 Task: Open Card Budget Travel Review in Board Content Audit and Strategy Review to Workspace Call Center Services and add a team member Softage.2@softage.net, a label Yellow, a checklist Tarot Reading, an attachment from your onedrive, a color Yellow and finally, add a card description 'Plan and execute company team-building activity outdoors' and a comment 'Let us approach this task with a sense of transparency and open communication, ensuring that all stakeholders are informed and involved.'. Add a start date 'Jan 02, 1900' with a due date 'Jan 09, 1900'
Action: Mouse moved to (85, 284)
Screenshot: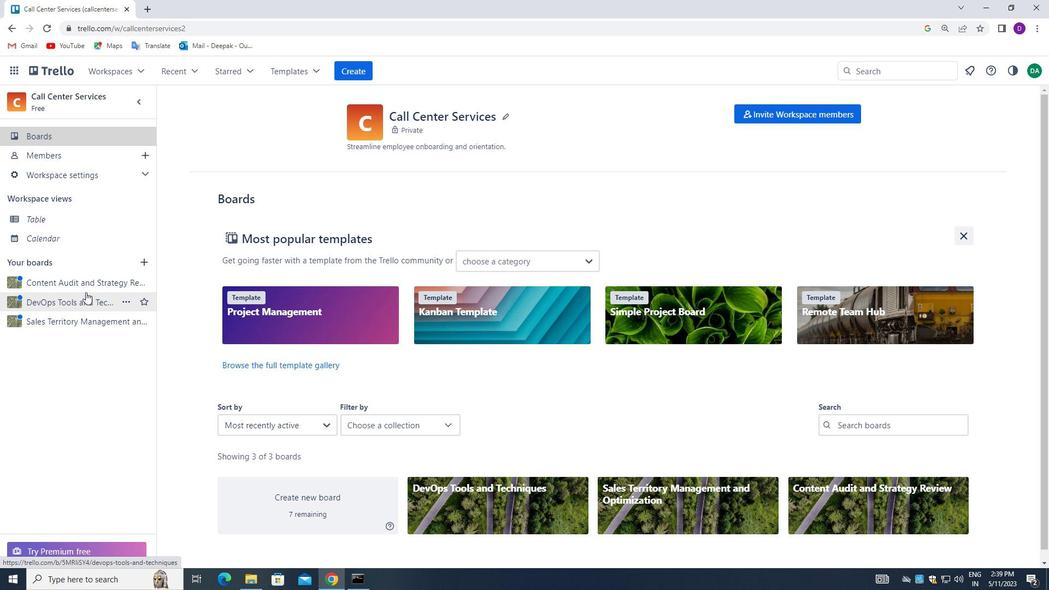 
Action: Mouse pressed left at (85, 284)
Screenshot: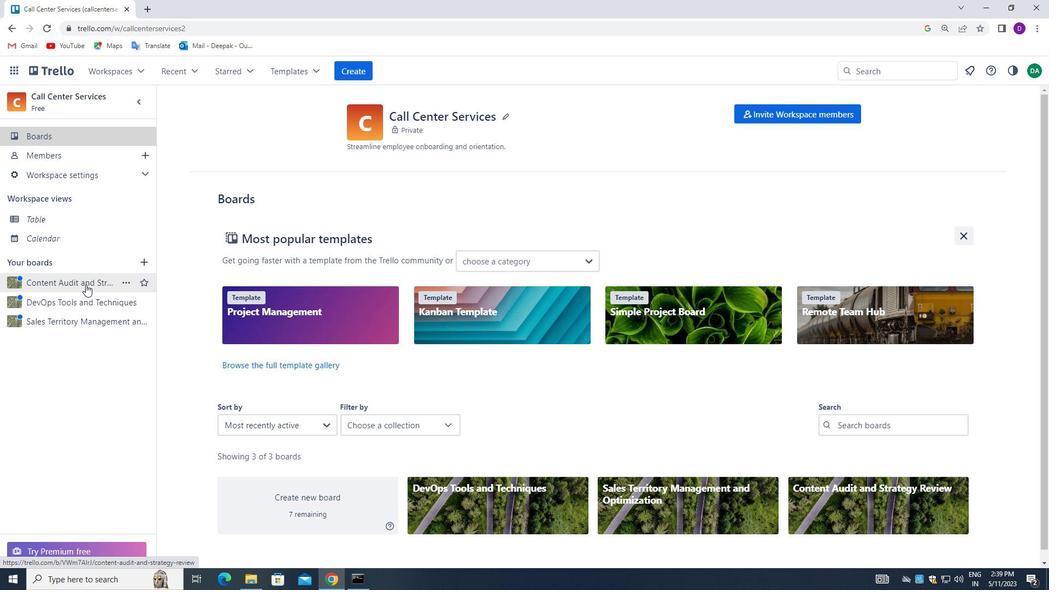 
Action: Mouse moved to (224, 166)
Screenshot: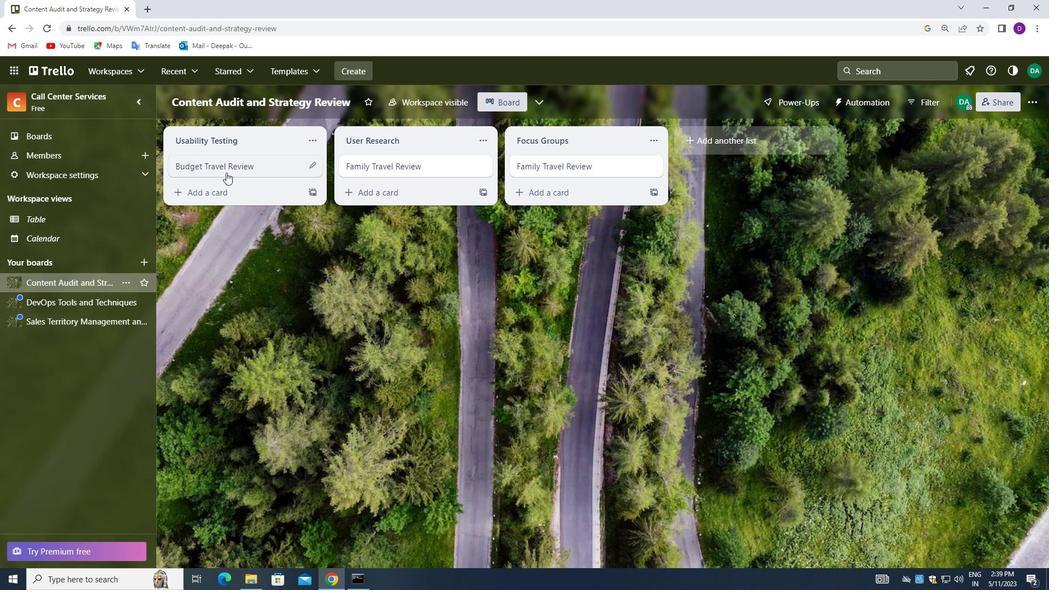 
Action: Mouse pressed left at (224, 166)
Screenshot: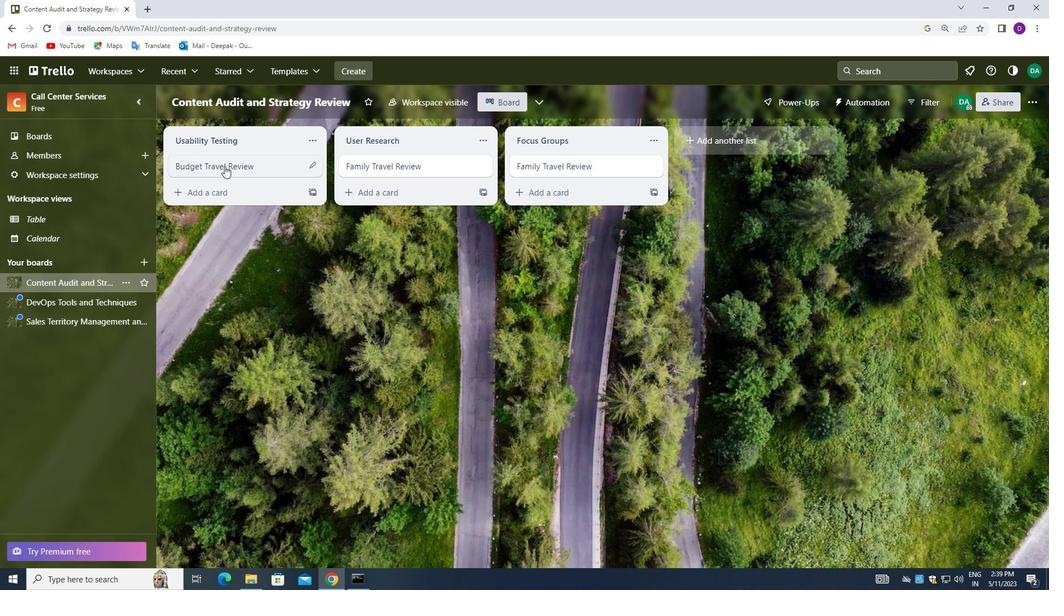
Action: Mouse moved to (660, 167)
Screenshot: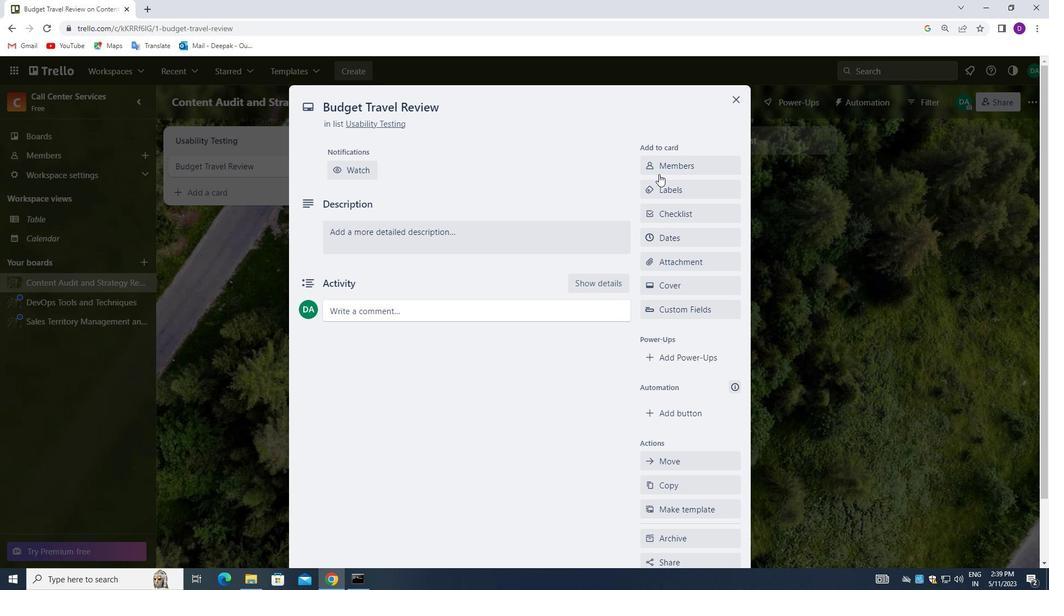 
Action: Mouse pressed left at (660, 167)
Screenshot: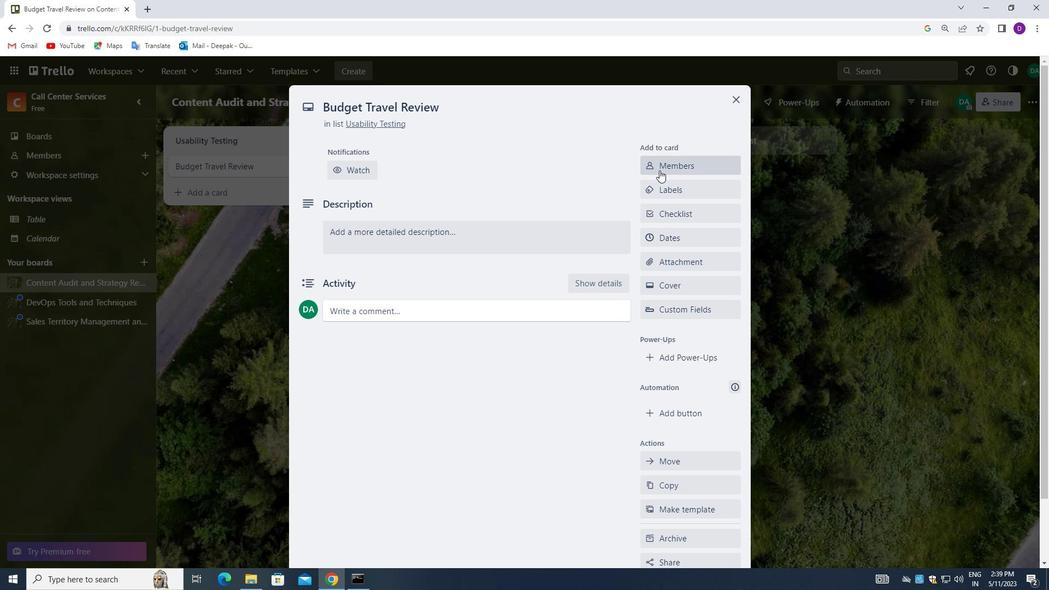 
Action: Mouse moved to (688, 221)
Screenshot: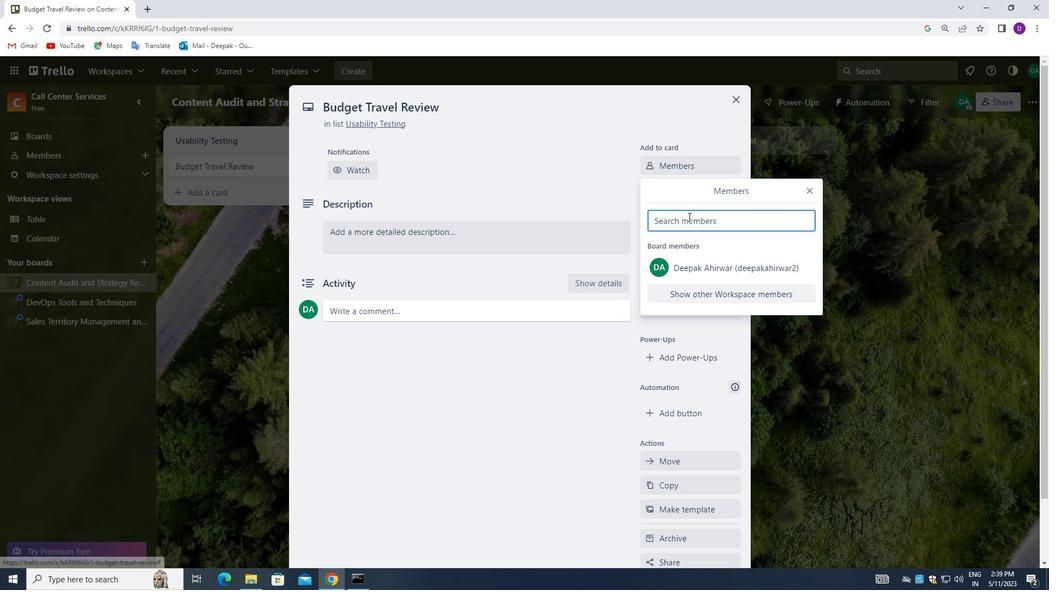 
Action: Mouse pressed left at (688, 221)
Screenshot: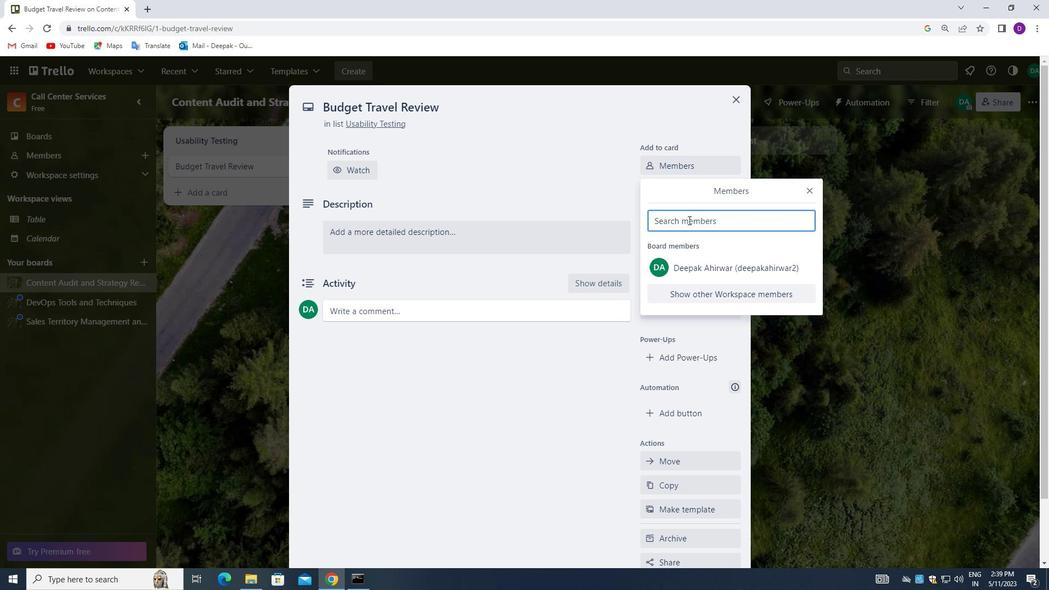 
Action: Key pressed softage.2<Key.shift>@SOFTAGE.NET
Screenshot: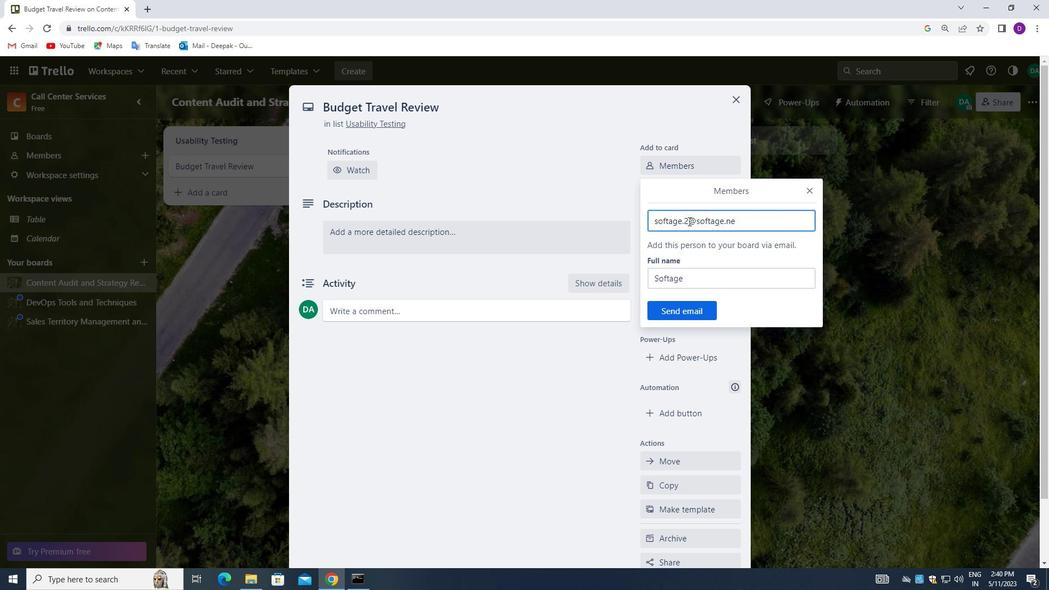 
Action: Mouse moved to (682, 312)
Screenshot: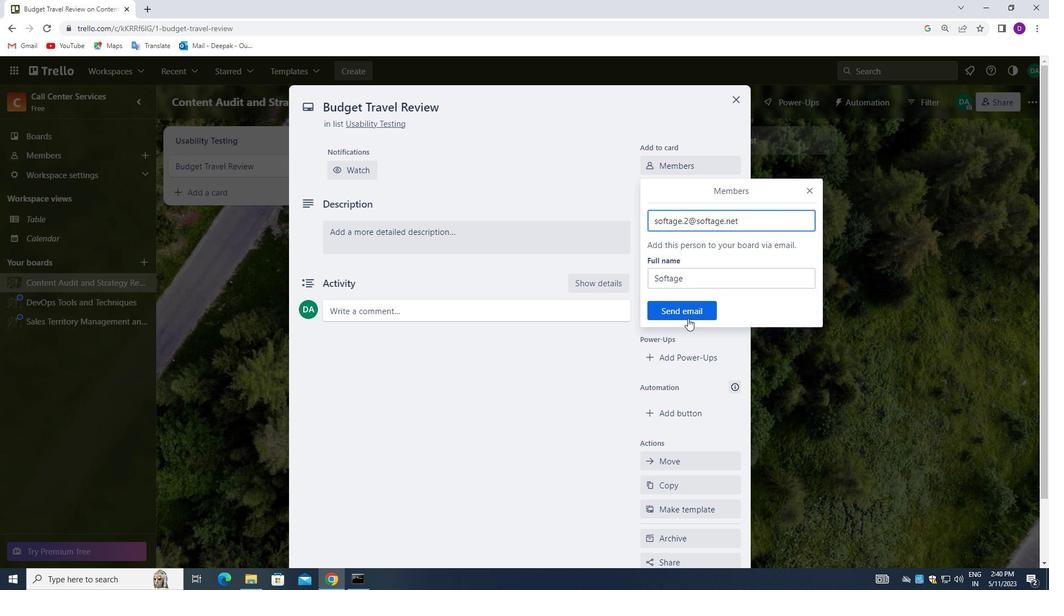 
Action: Mouse pressed left at (682, 312)
Screenshot: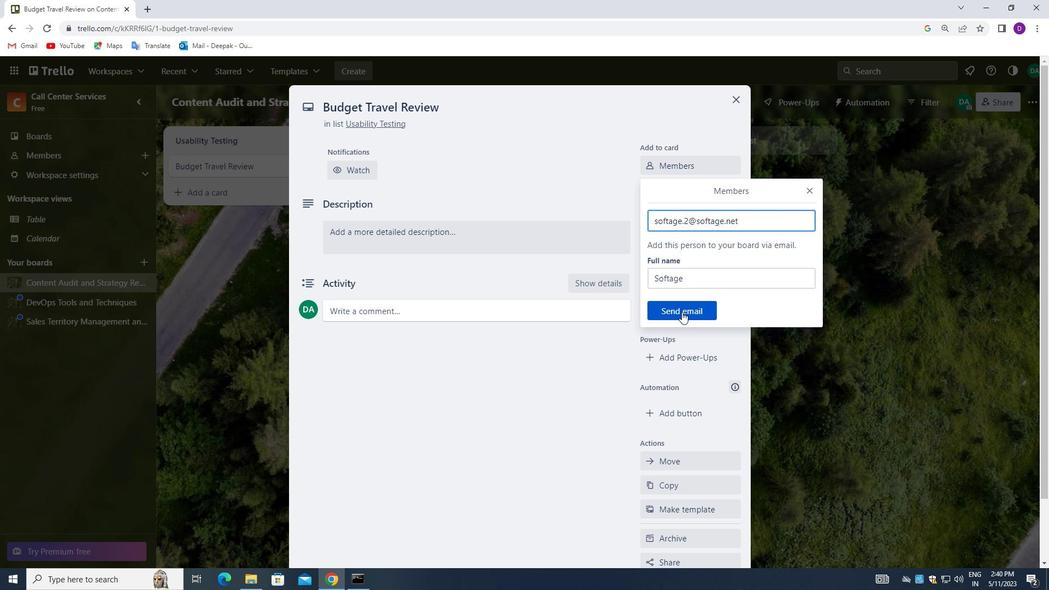 
Action: Mouse moved to (689, 231)
Screenshot: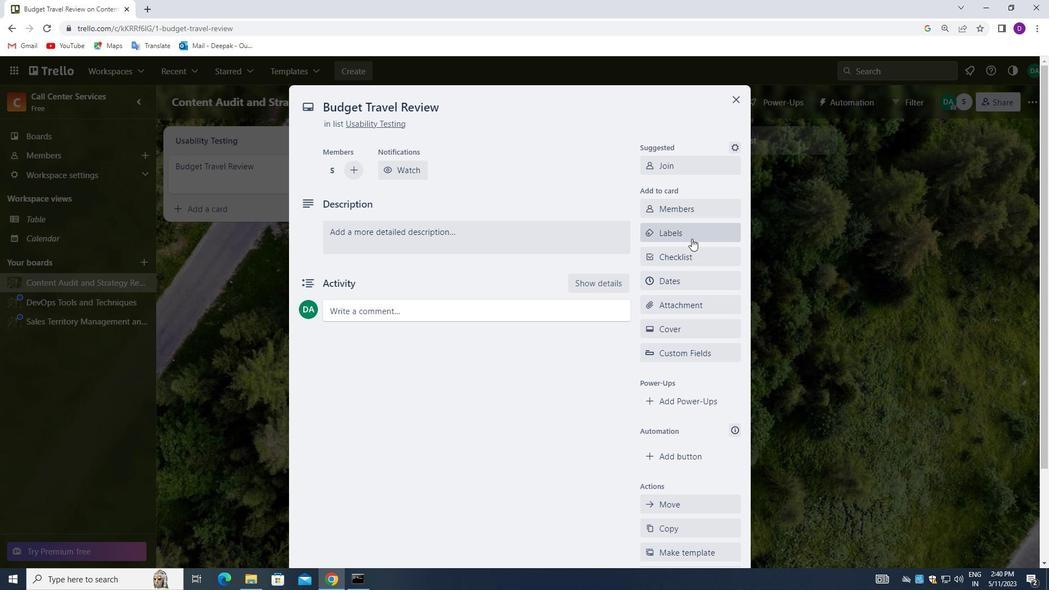 
Action: Mouse pressed left at (689, 231)
Screenshot: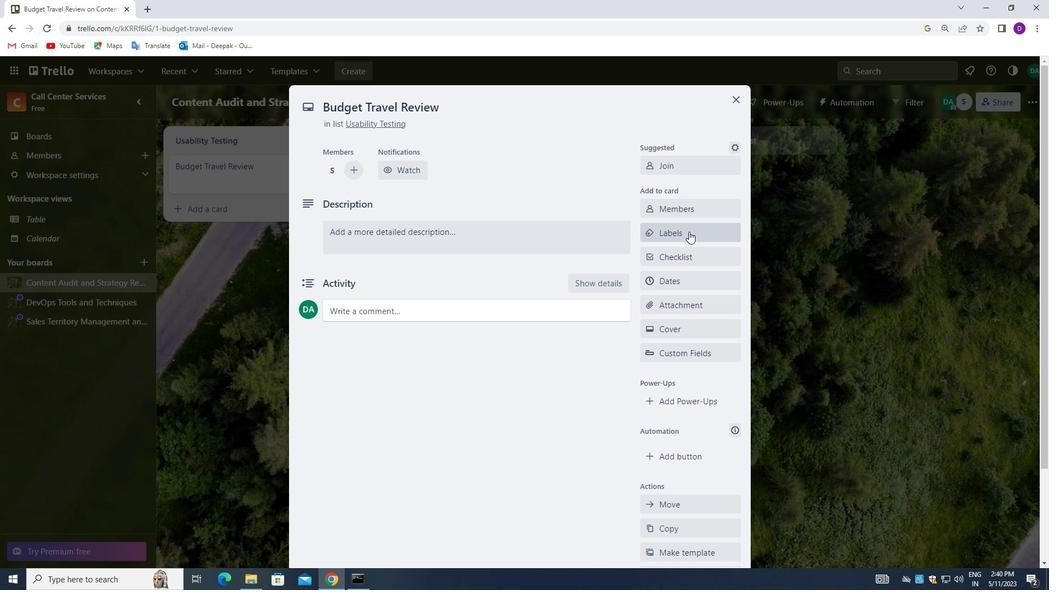 
Action: Mouse moved to (722, 354)
Screenshot: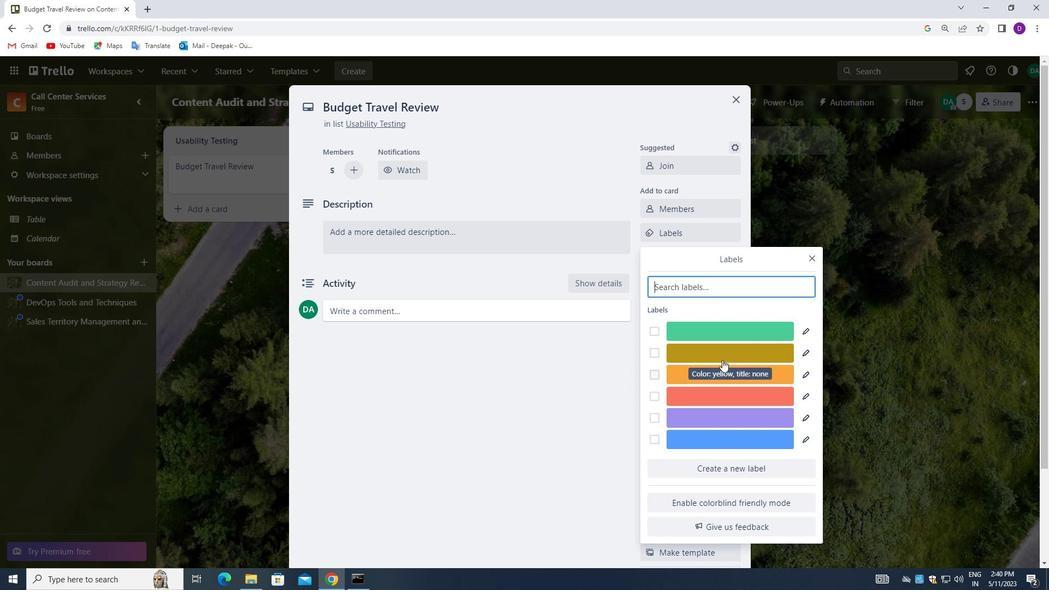 
Action: Mouse pressed left at (722, 354)
Screenshot: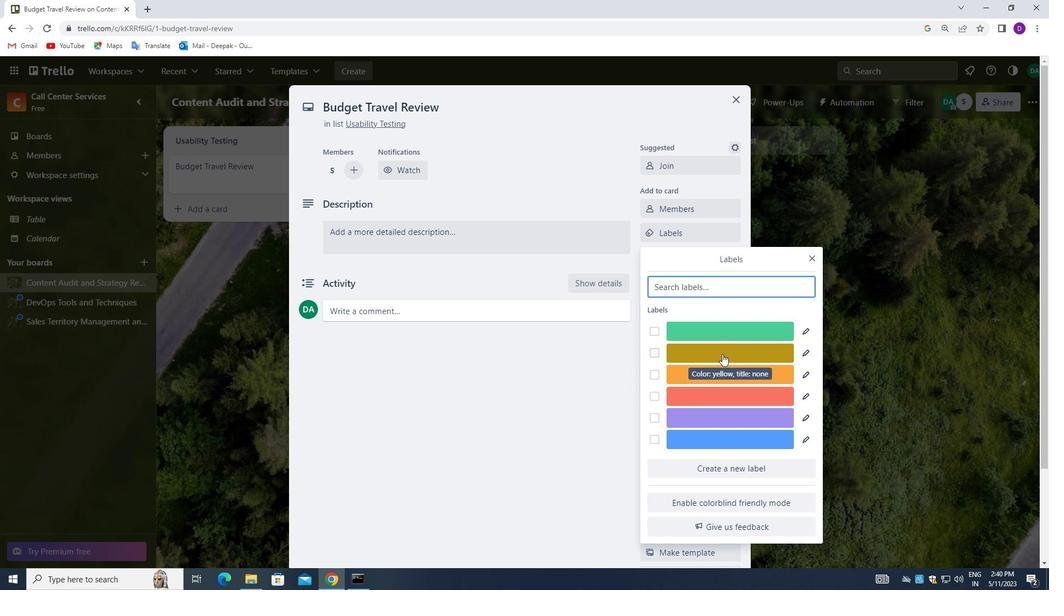 
Action: Mouse moved to (813, 259)
Screenshot: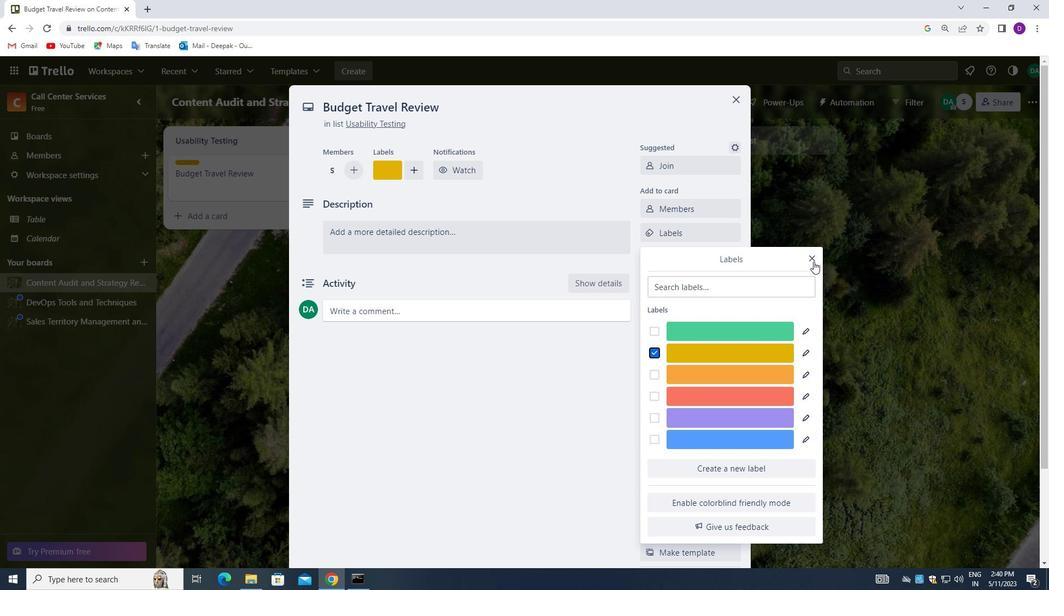 
Action: Mouse pressed left at (813, 259)
Screenshot: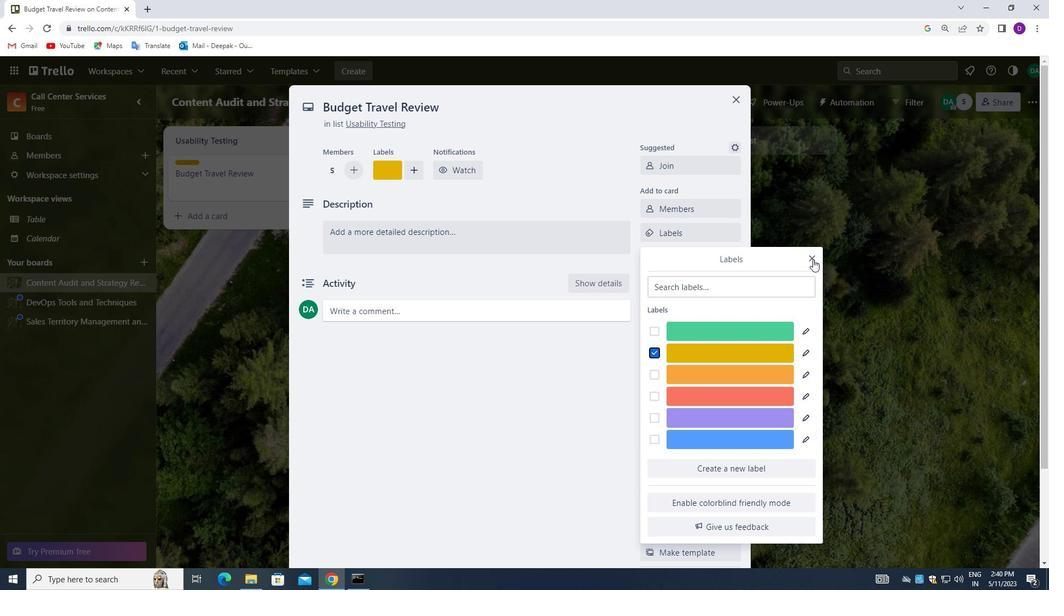 
Action: Mouse moved to (684, 253)
Screenshot: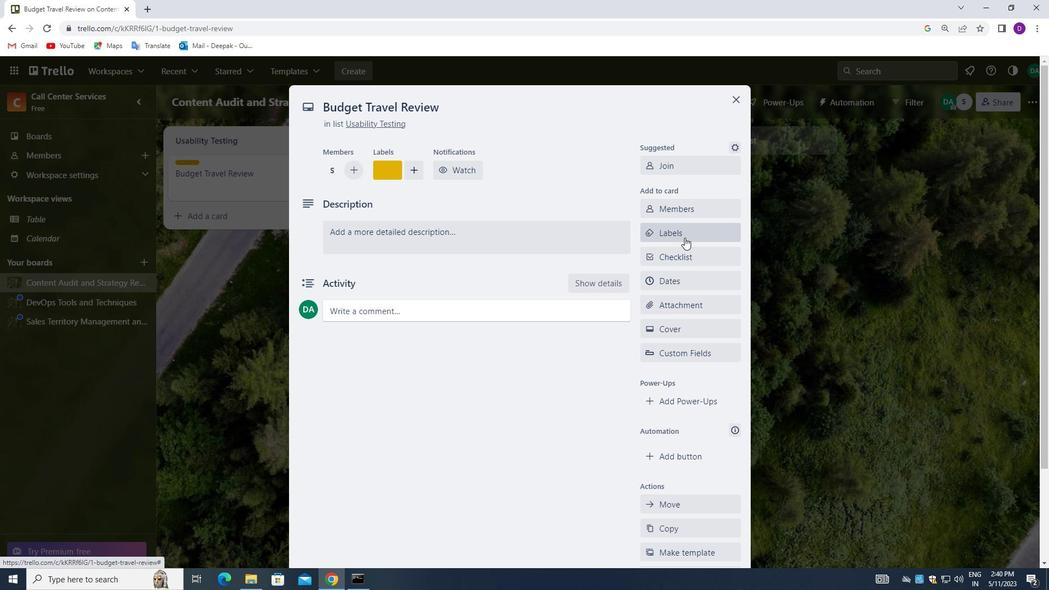 
Action: Mouse pressed left at (684, 253)
Screenshot: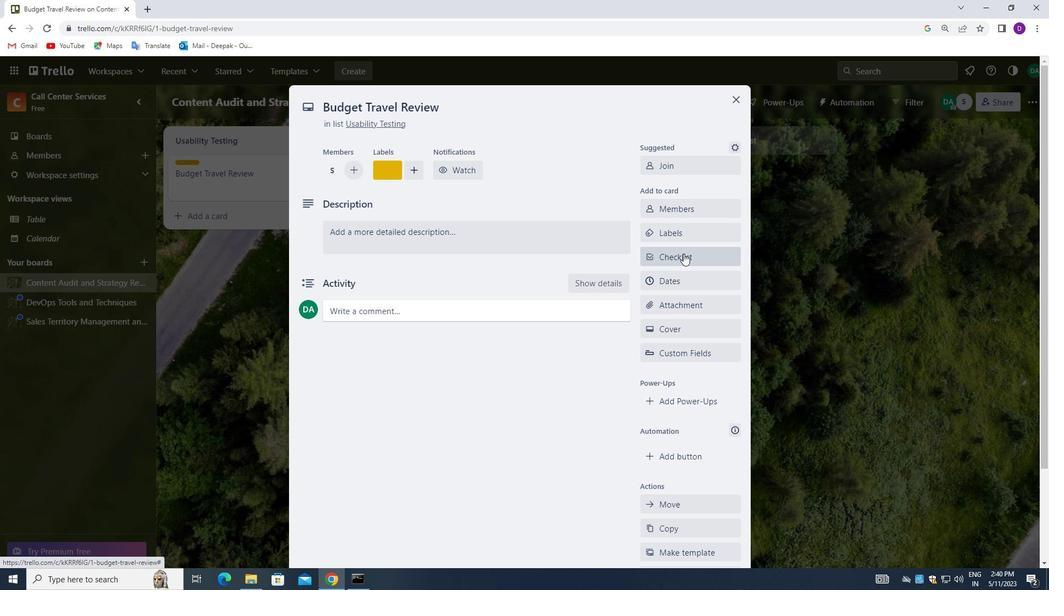 
Action: Mouse moved to (714, 319)
Screenshot: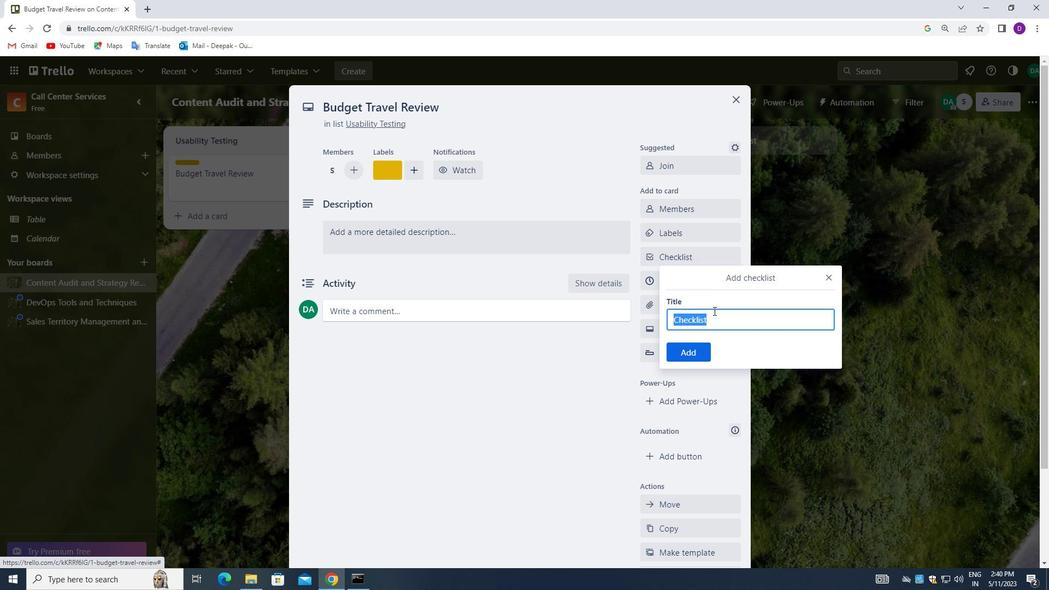 
Action: Key pressed <Key.backspace><Key.shift_r>TAROT<Key.space><Key.shift_r>READING
Screenshot: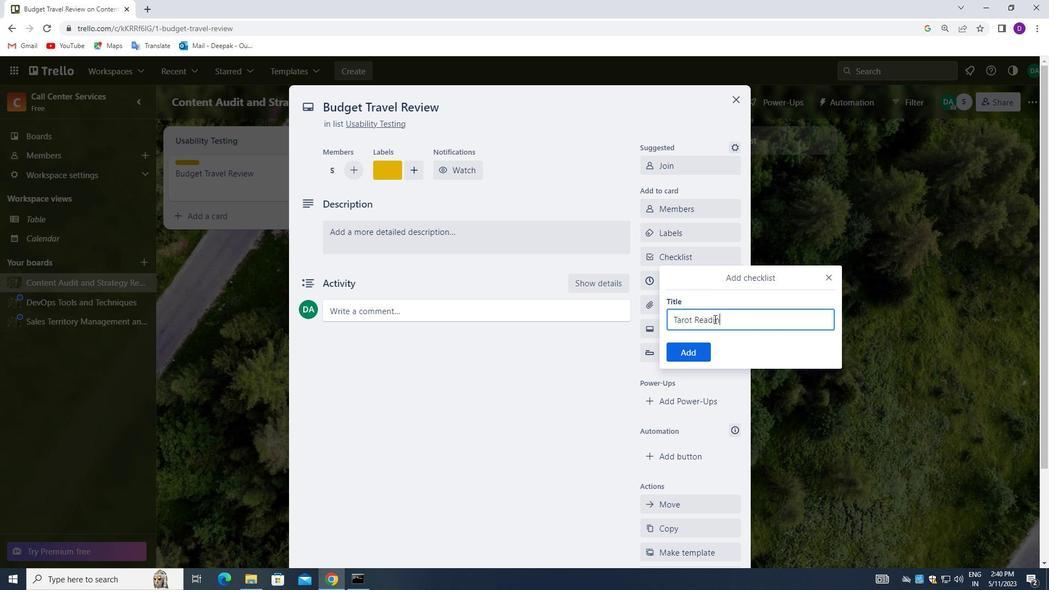 
Action: Mouse moved to (694, 352)
Screenshot: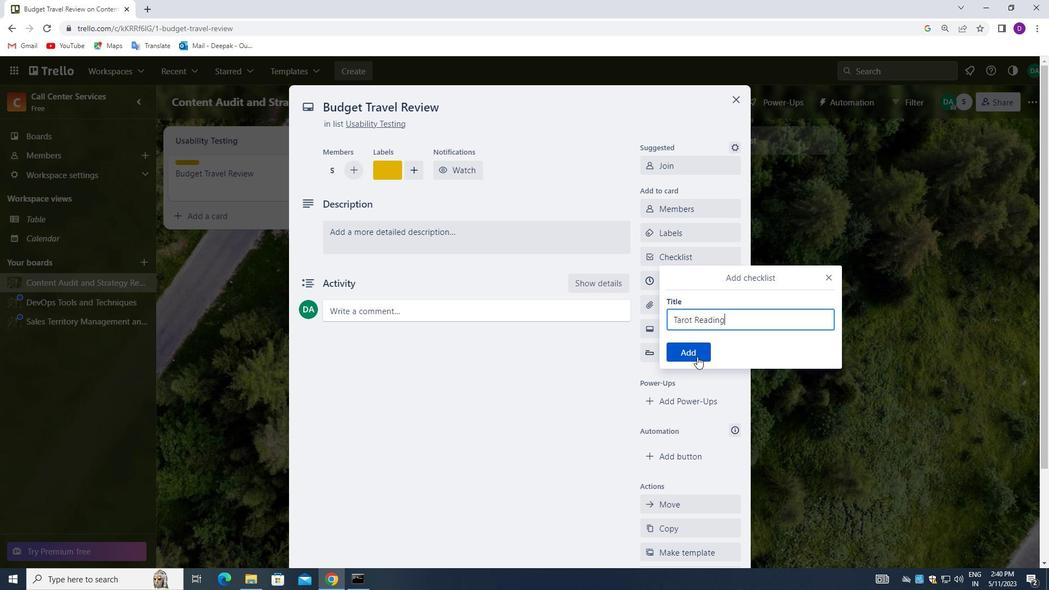 
Action: Mouse pressed left at (694, 352)
Screenshot: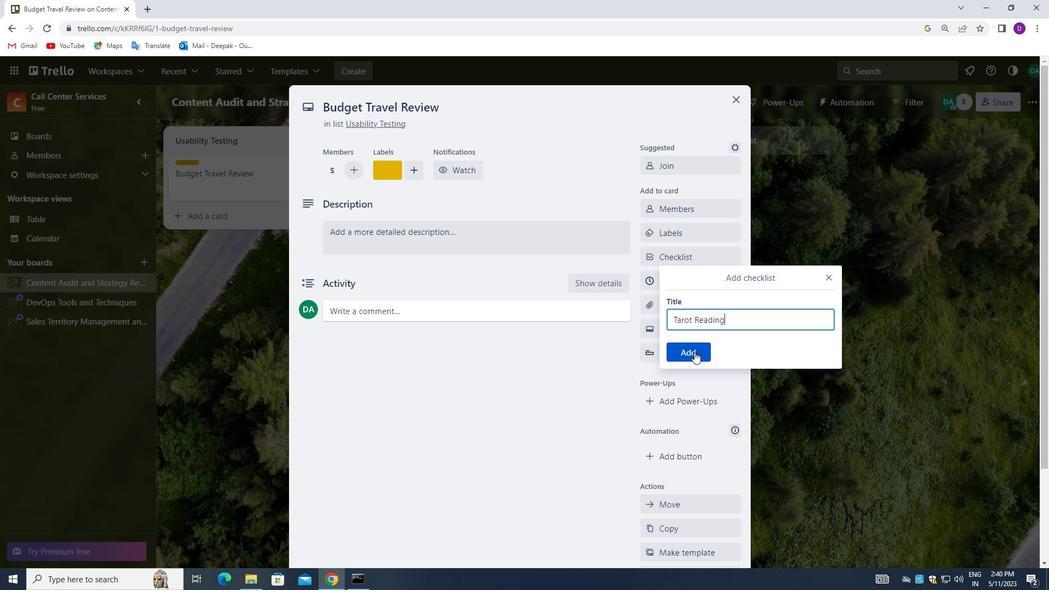 
Action: Mouse moved to (685, 306)
Screenshot: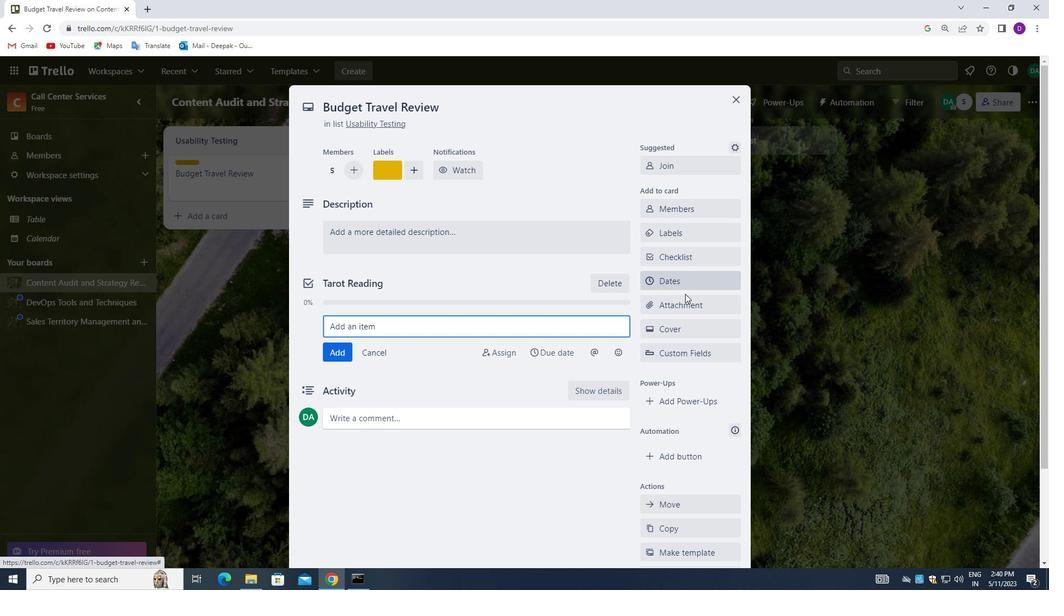 
Action: Mouse pressed left at (685, 306)
Screenshot: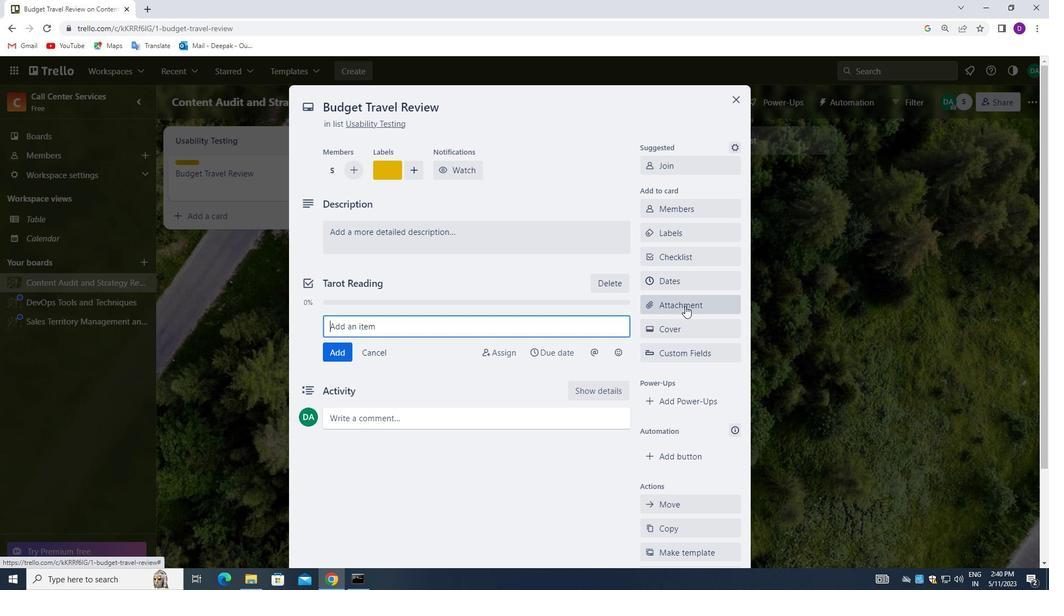 
Action: Mouse moved to (684, 224)
Screenshot: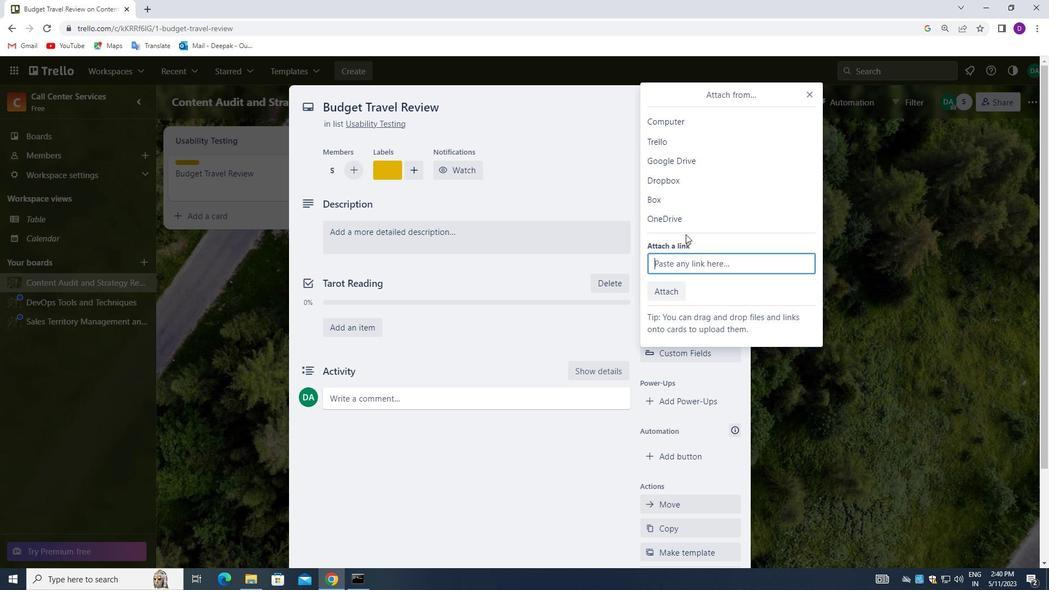 
Action: Mouse pressed left at (684, 224)
Screenshot: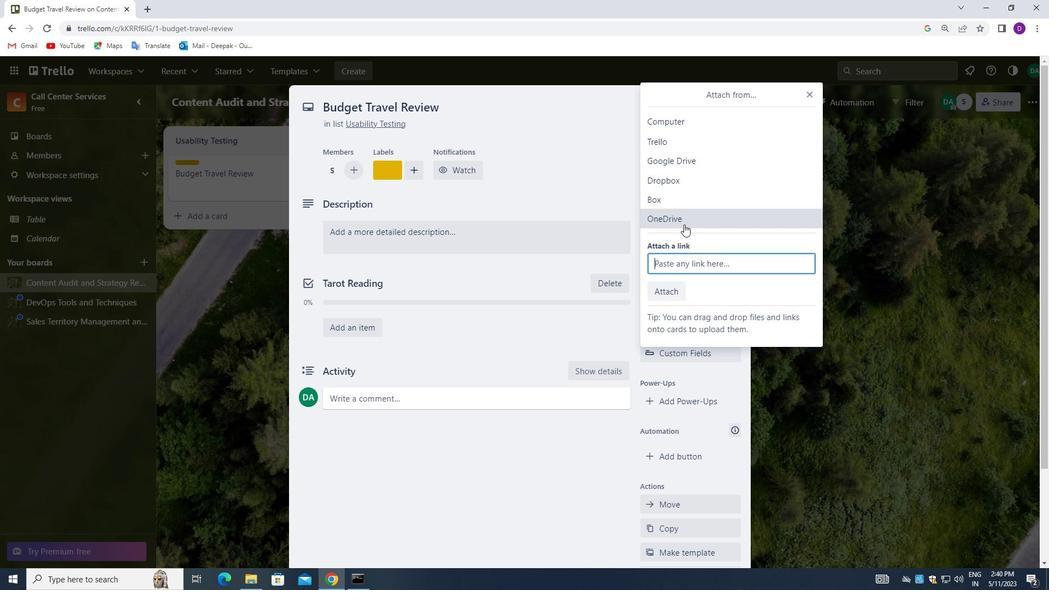 
Action: Mouse moved to (458, 402)
Screenshot: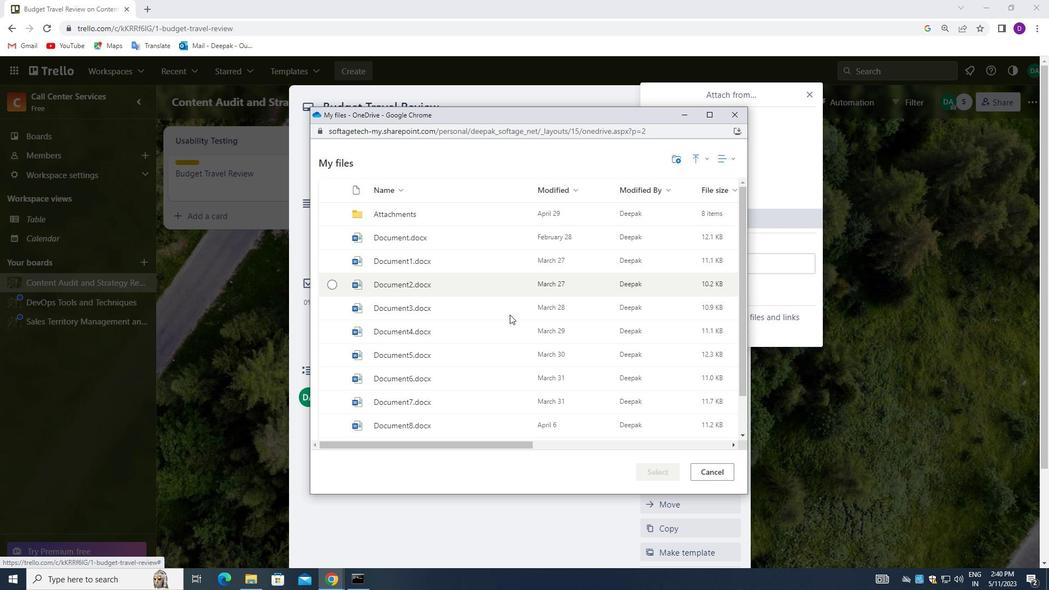 
Action: Mouse scrolled (458, 402) with delta (0, 0)
Screenshot: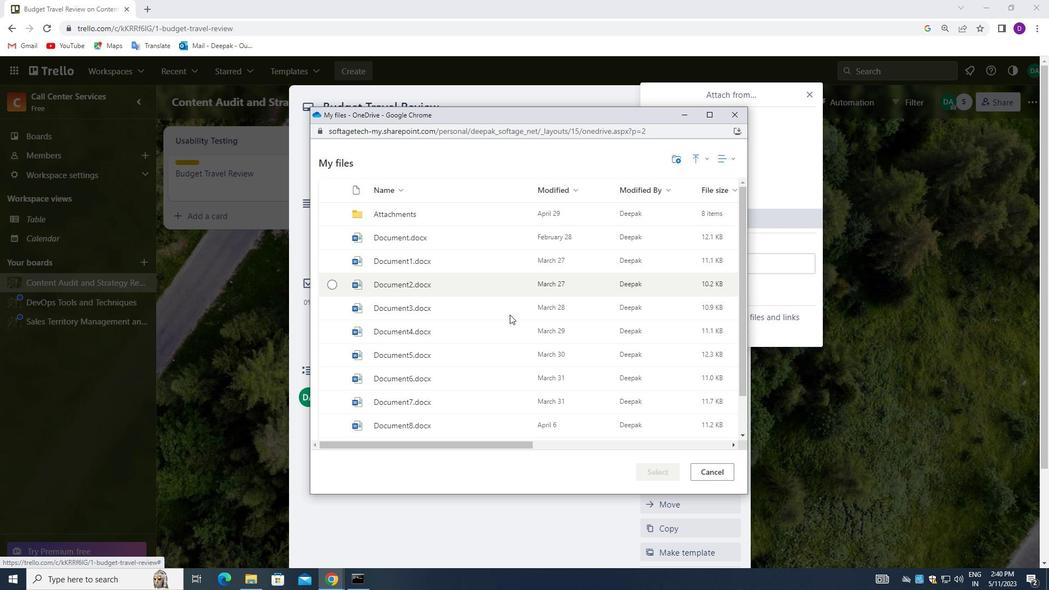 
Action: Mouse moved to (456, 408)
Screenshot: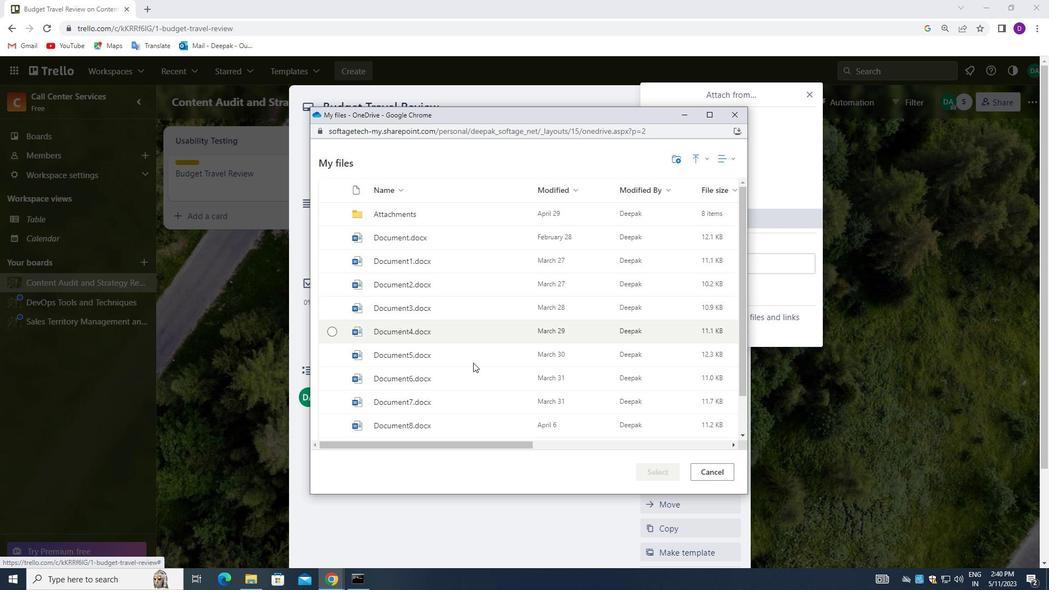 
Action: Mouse scrolled (456, 408) with delta (0, 0)
Screenshot: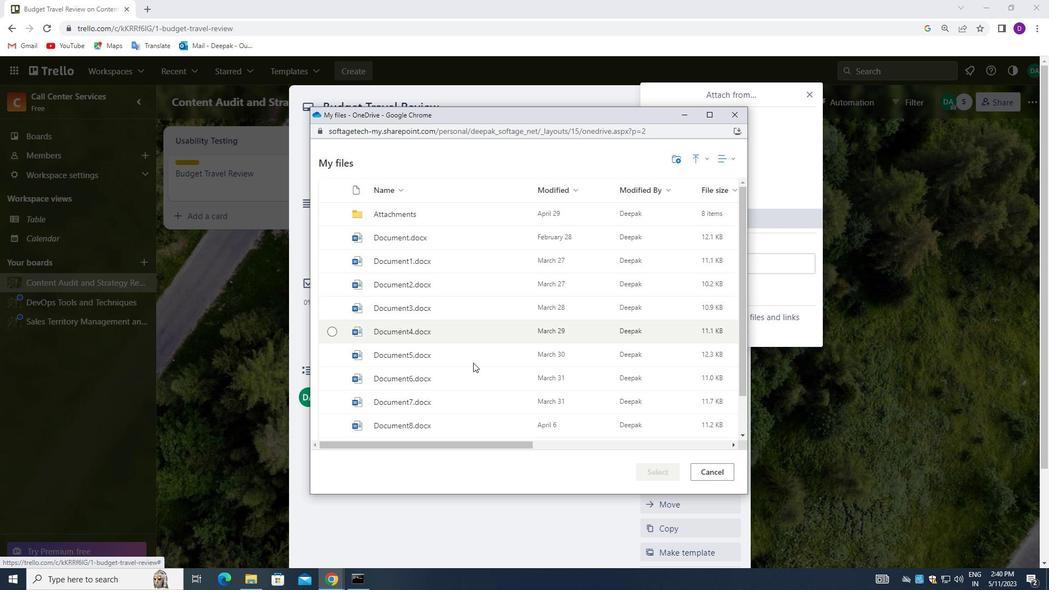 
Action: Mouse moved to (454, 410)
Screenshot: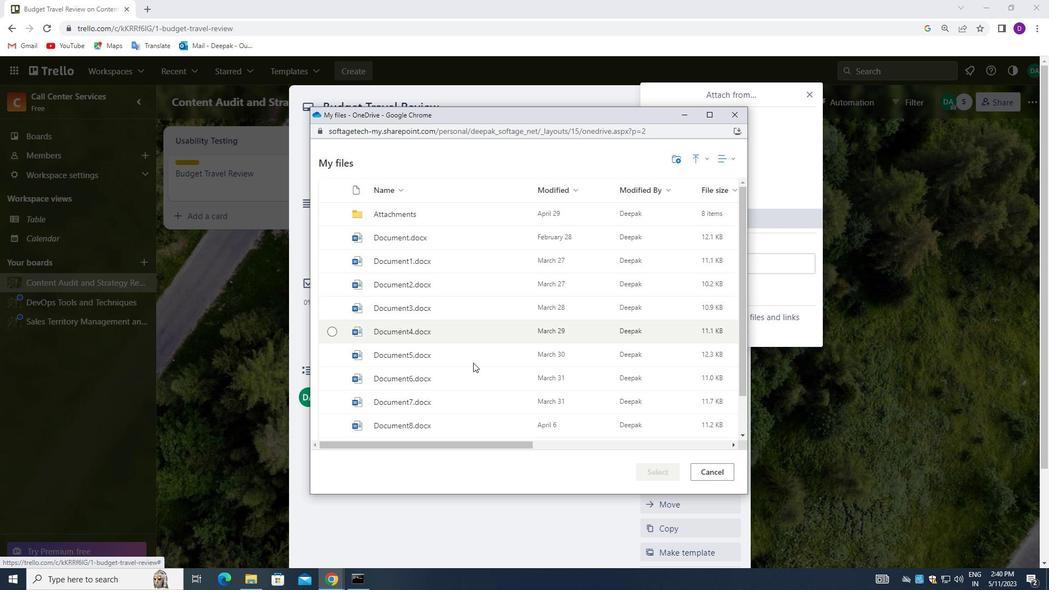 
Action: Mouse scrolled (454, 409) with delta (0, 0)
Screenshot: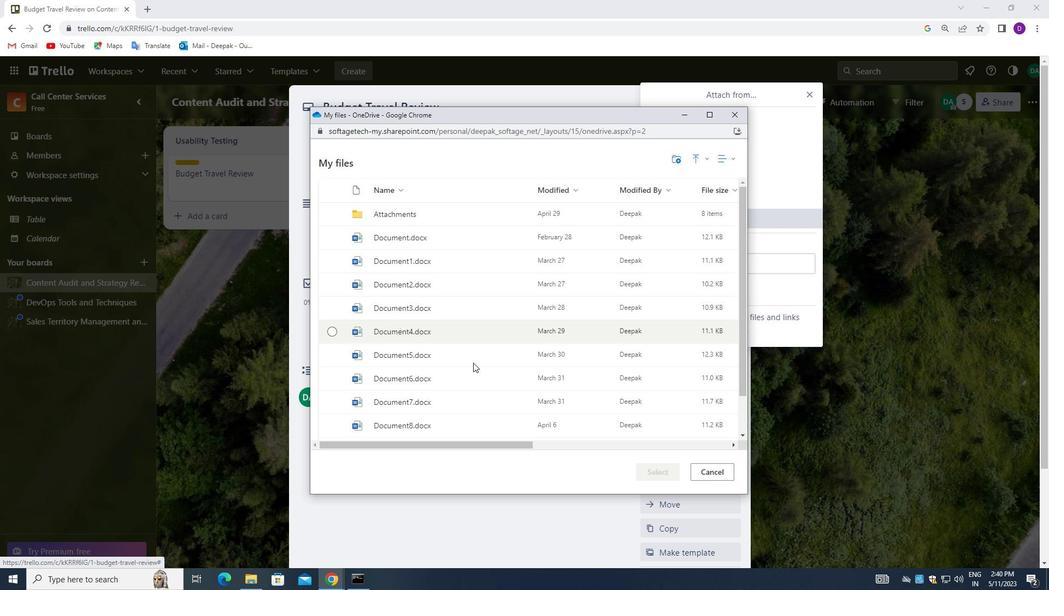 
Action: Mouse scrolled (454, 409) with delta (0, 0)
Screenshot: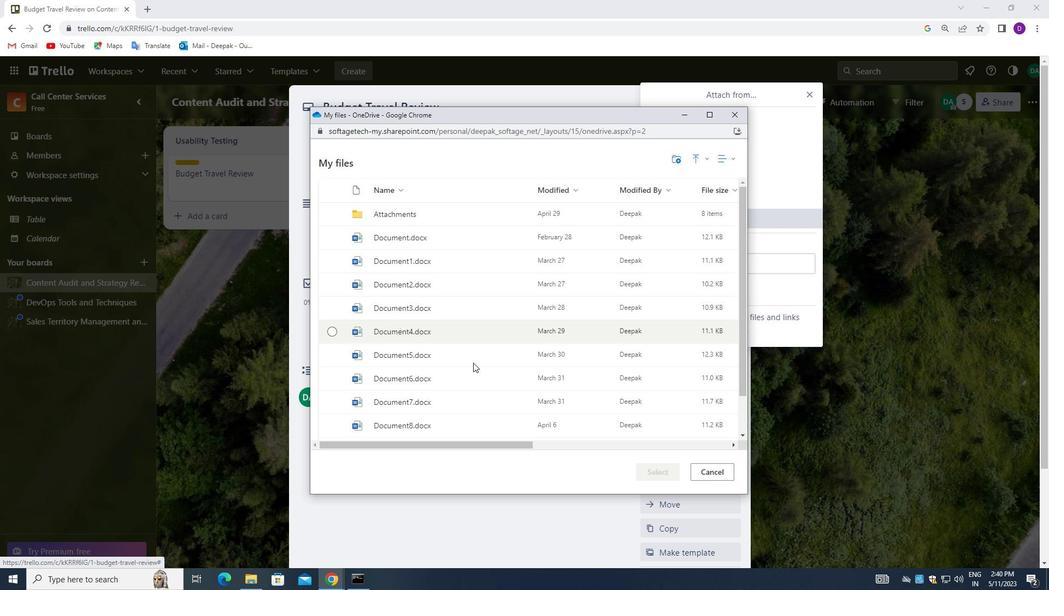 
Action: Mouse moved to (453, 410)
Screenshot: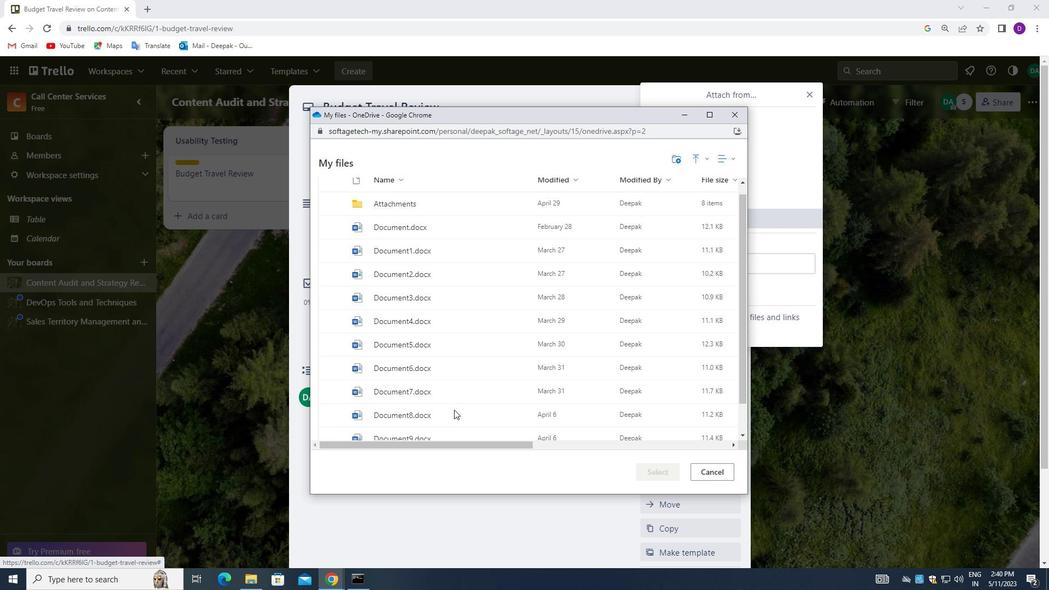 
Action: Mouse scrolled (453, 409) with delta (0, 0)
Screenshot: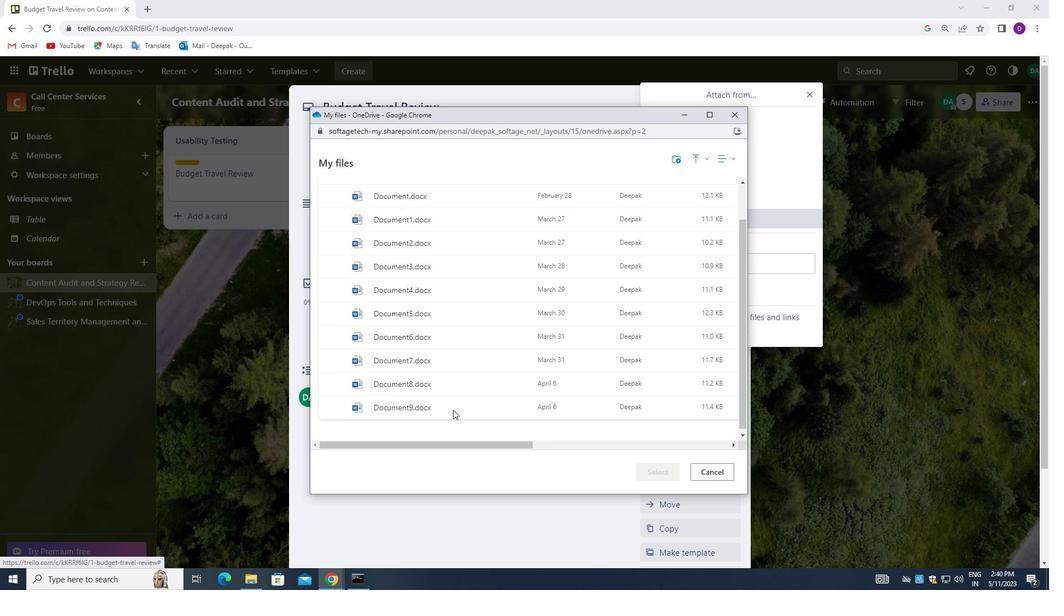 
Action: Mouse scrolled (453, 409) with delta (0, 0)
Screenshot: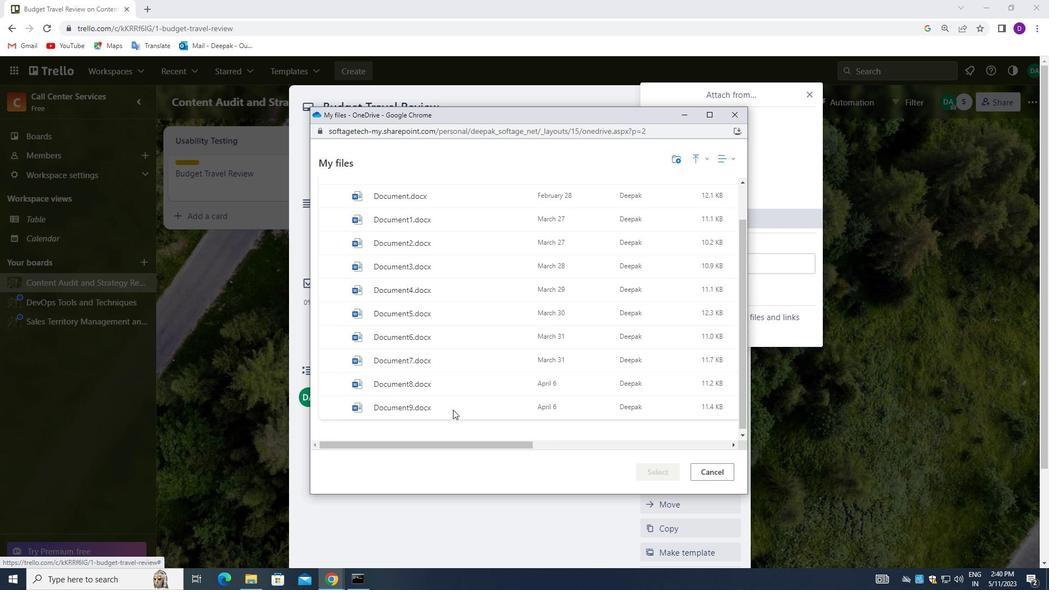 
Action: Mouse scrolled (453, 409) with delta (0, 0)
Screenshot: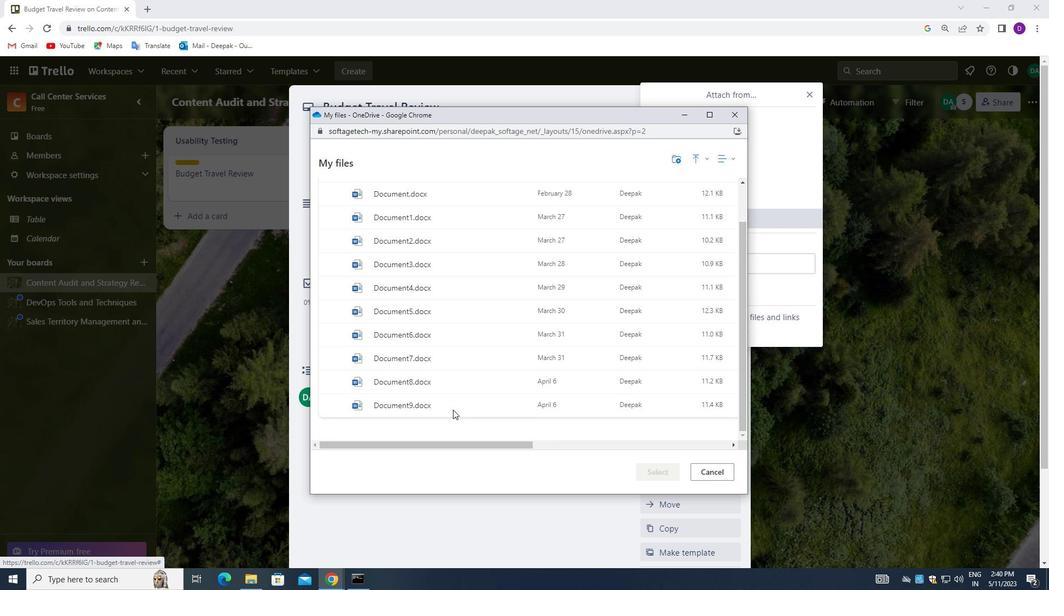 
Action: Mouse scrolled (453, 409) with delta (0, 0)
Screenshot: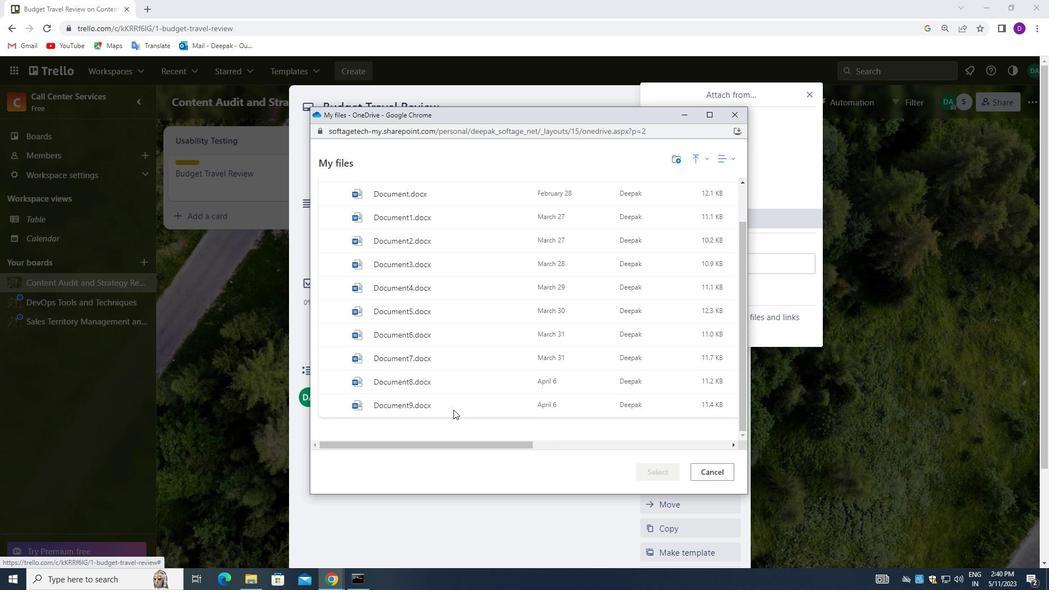 
Action: Mouse scrolled (453, 409) with delta (0, 0)
Screenshot: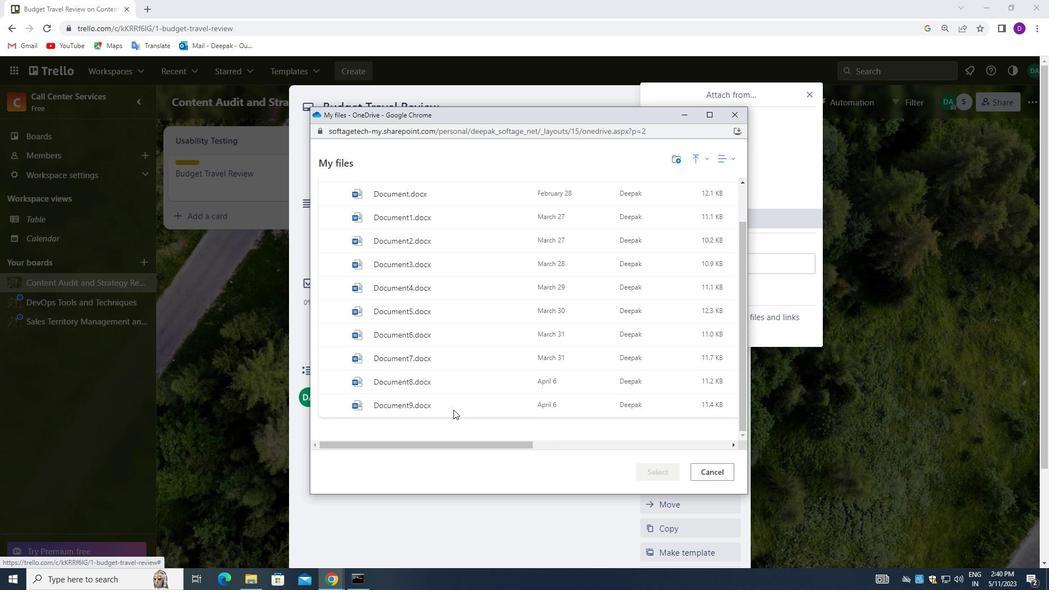 
Action: Mouse moved to (445, 383)
Screenshot: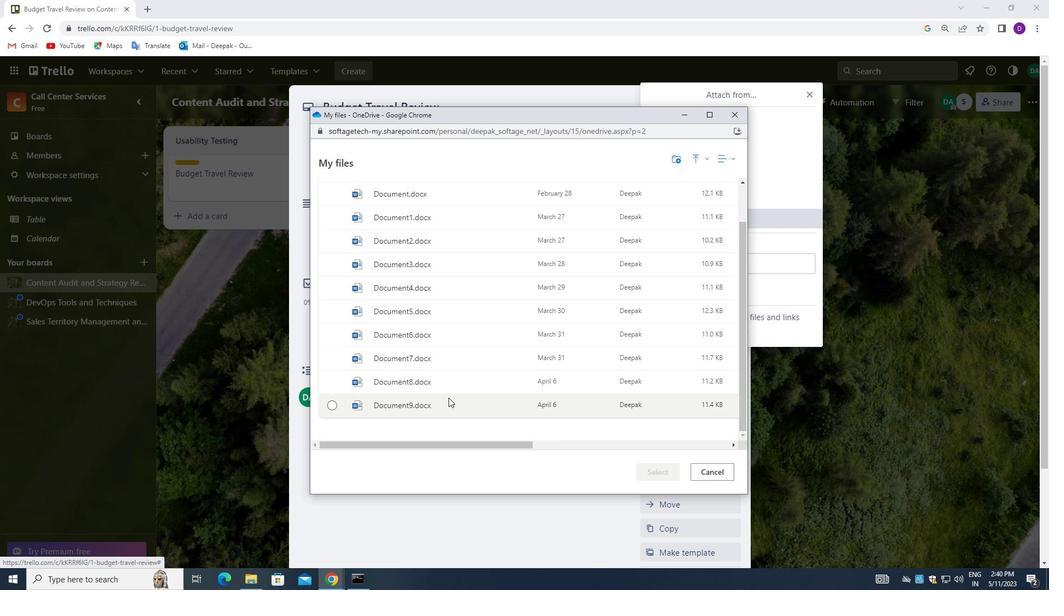 
Action: Mouse pressed left at (445, 383)
Screenshot: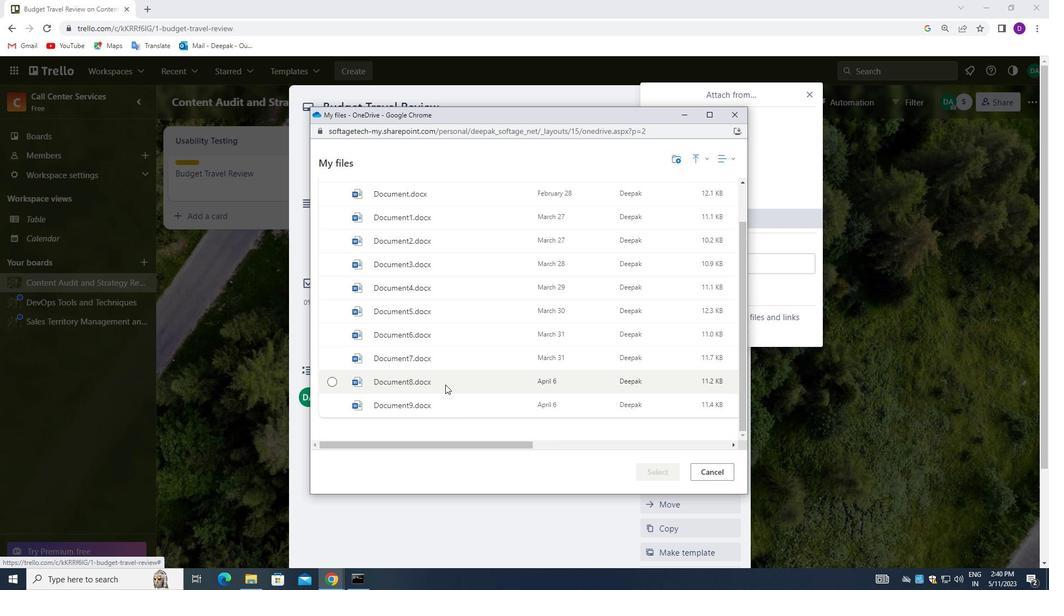 
Action: Mouse moved to (657, 471)
Screenshot: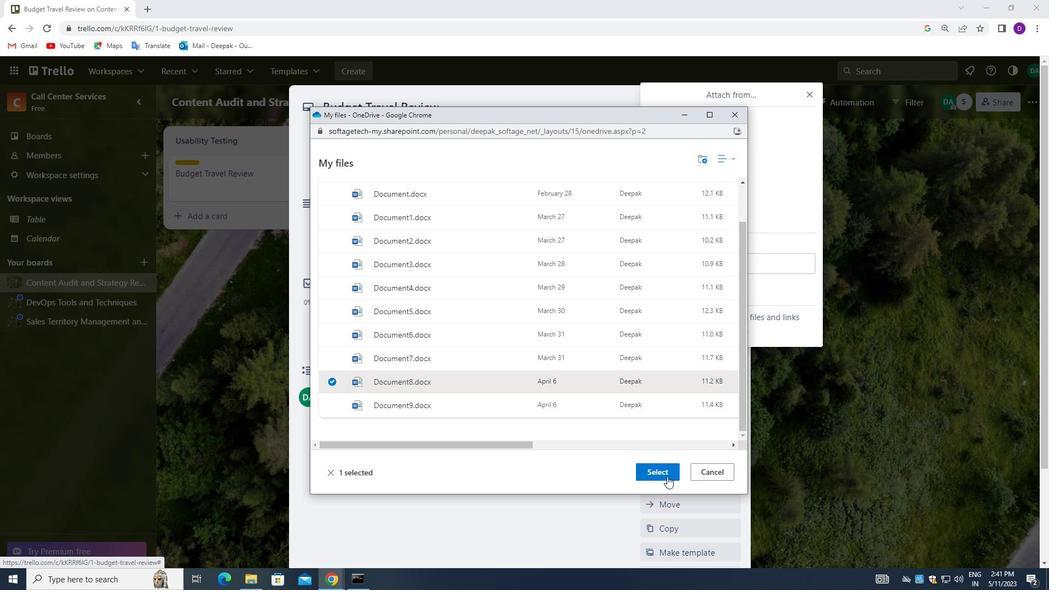 
Action: Mouse pressed left at (657, 471)
Screenshot: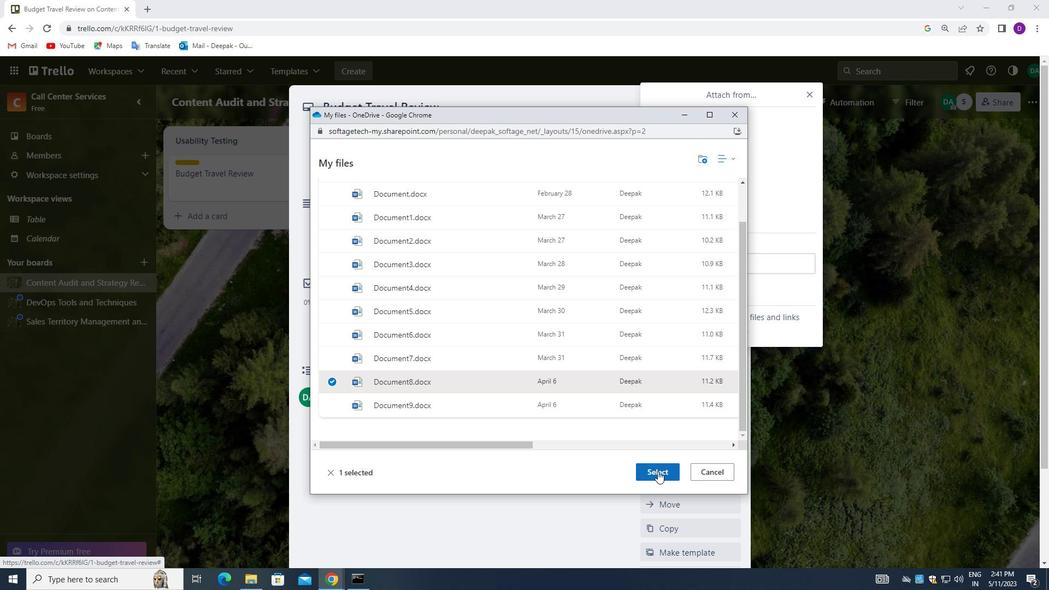 
Action: Mouse moved to (691, 331)
Screenshot: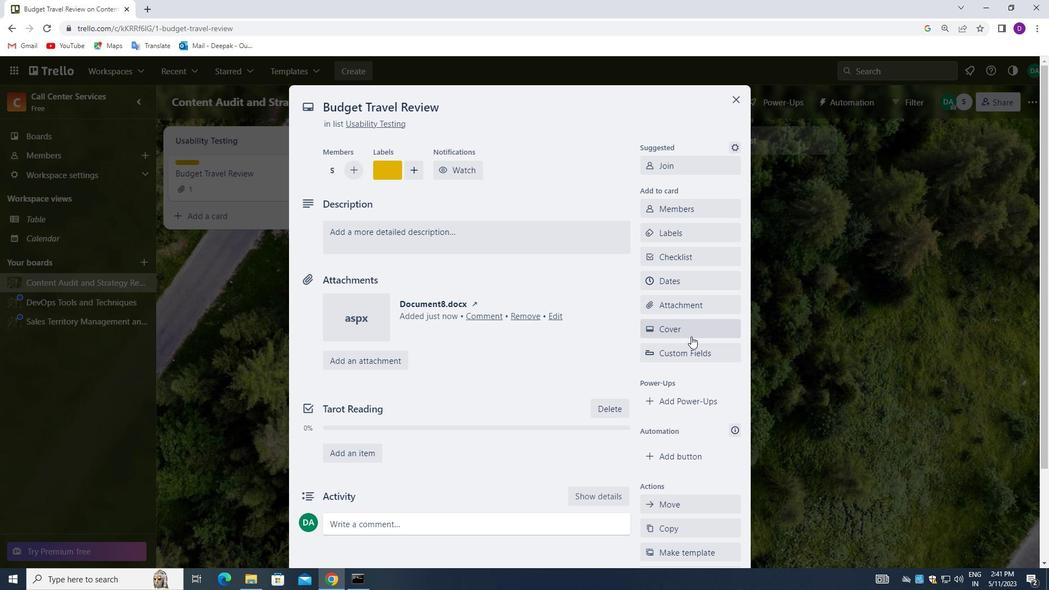 
Action: Mouse pressed left at (691, 331)
Screenshot: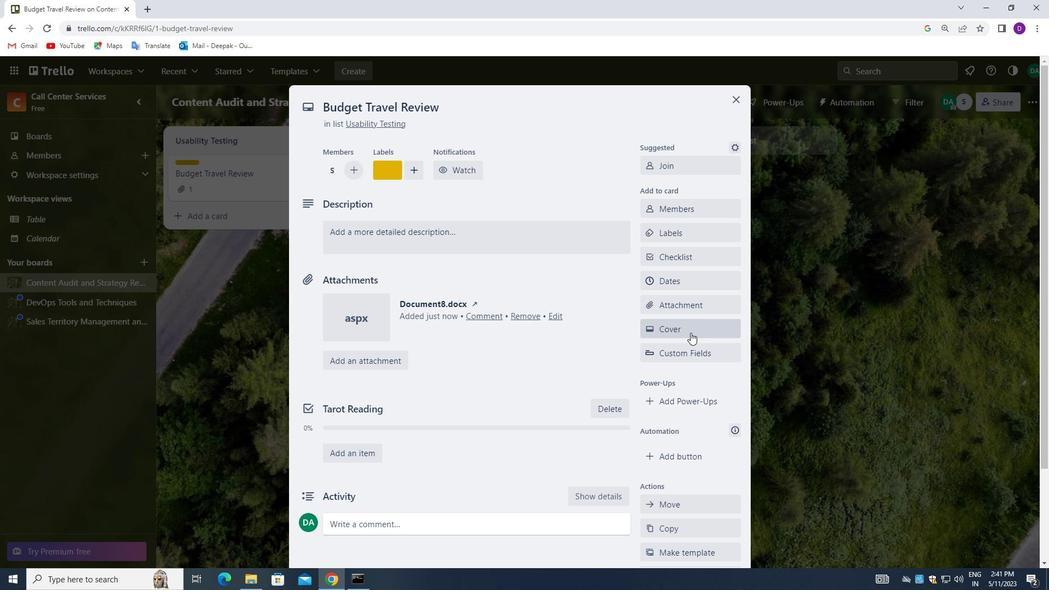 
Action: Mouse moved to (698, 331)
Screenshot: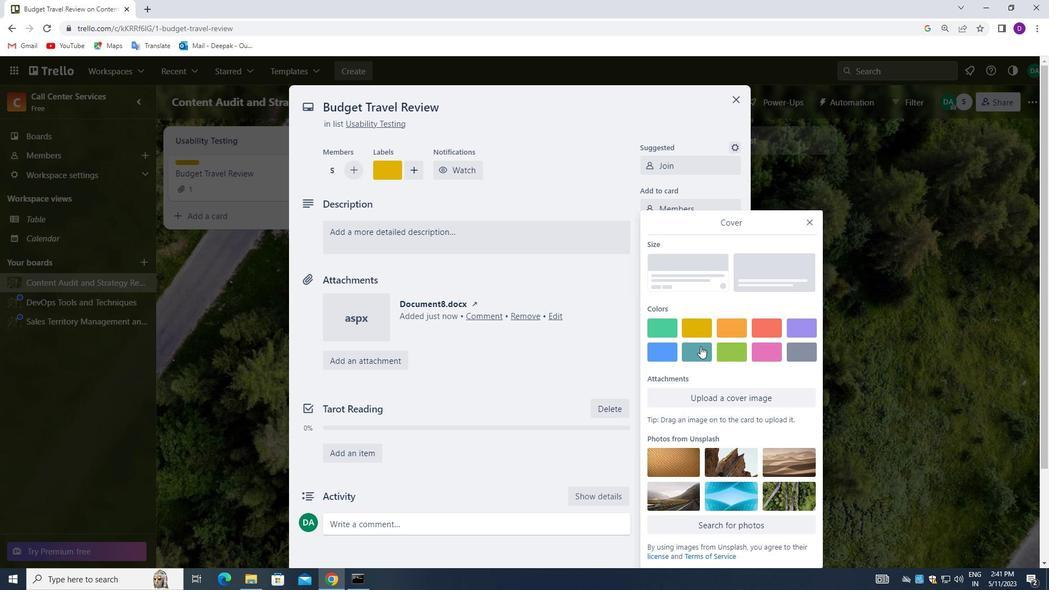 
Action: Mouse pressed left at (698, 331)
Screenshot: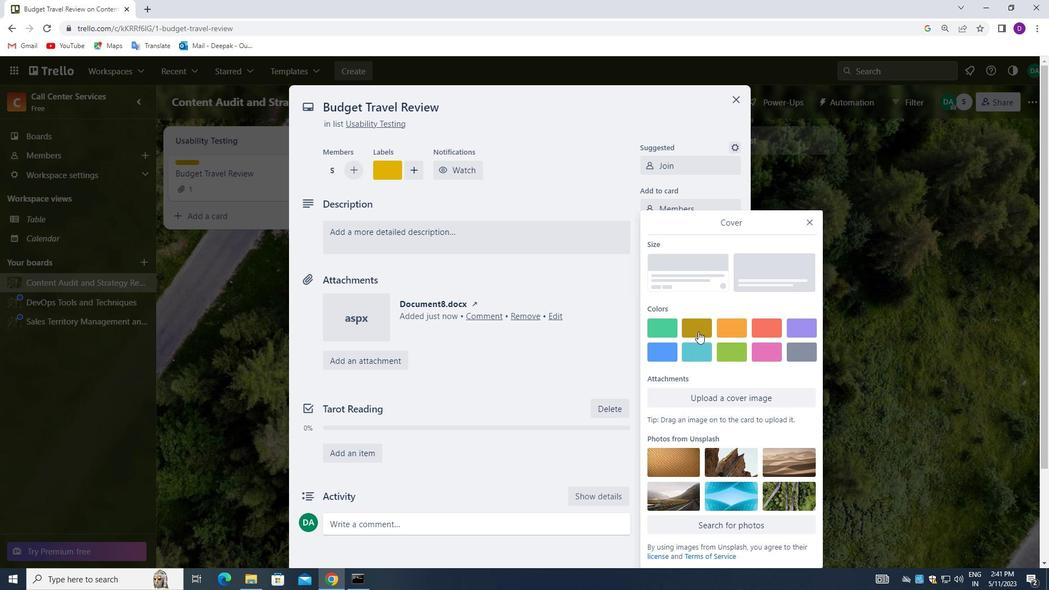 
Action: Mouse moved to (807, 200)
Screenshot: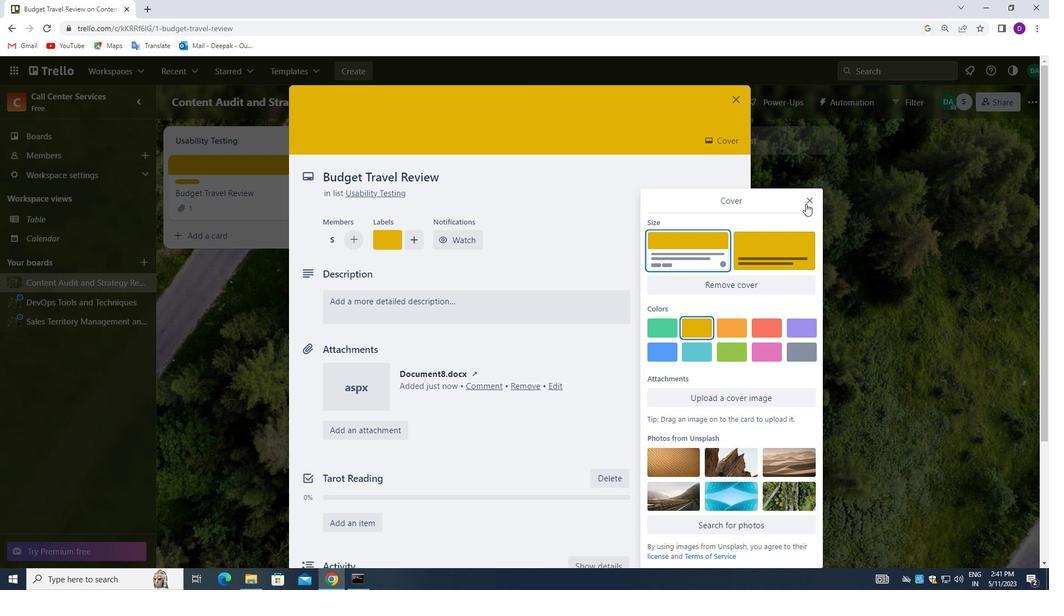 
Action: Mouse pressed left at (807, 200)
Screenshot: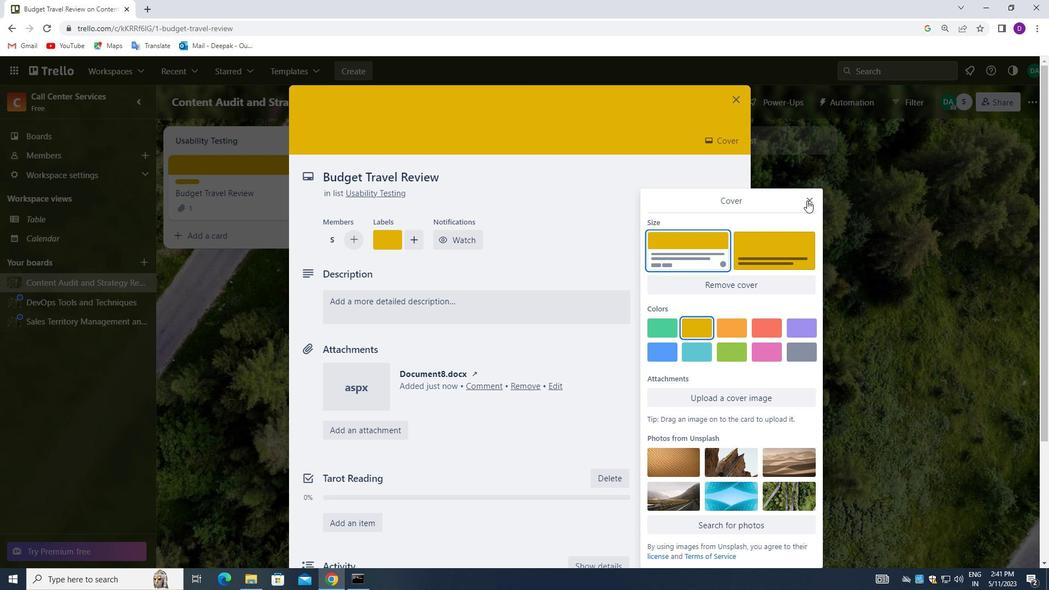 
Action: Mouse moved to (395, 308)
Screenshot: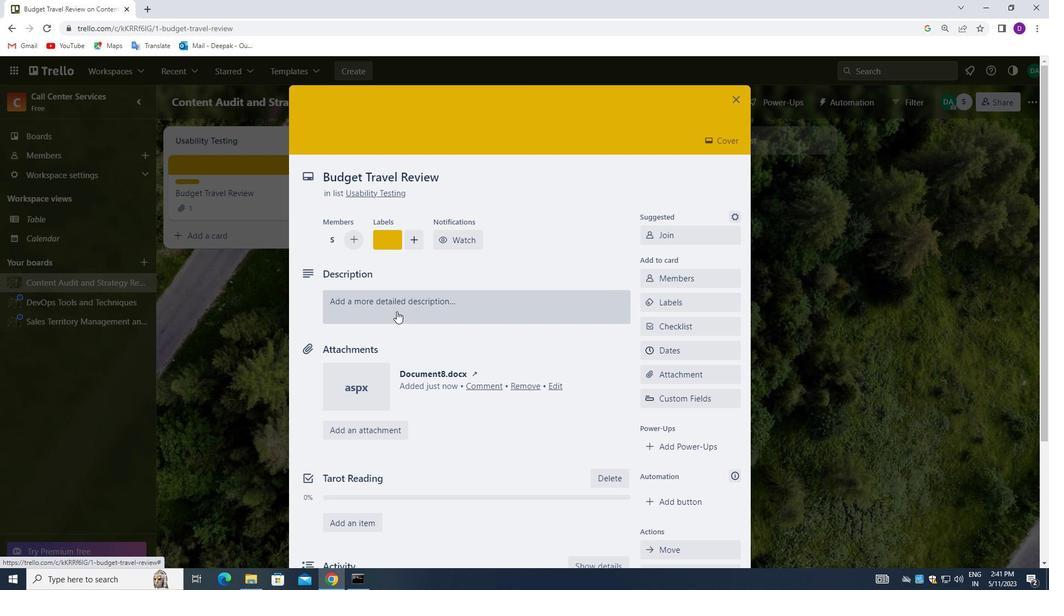 
Action: Mouse pressed left at (395, 308)
Screenshot: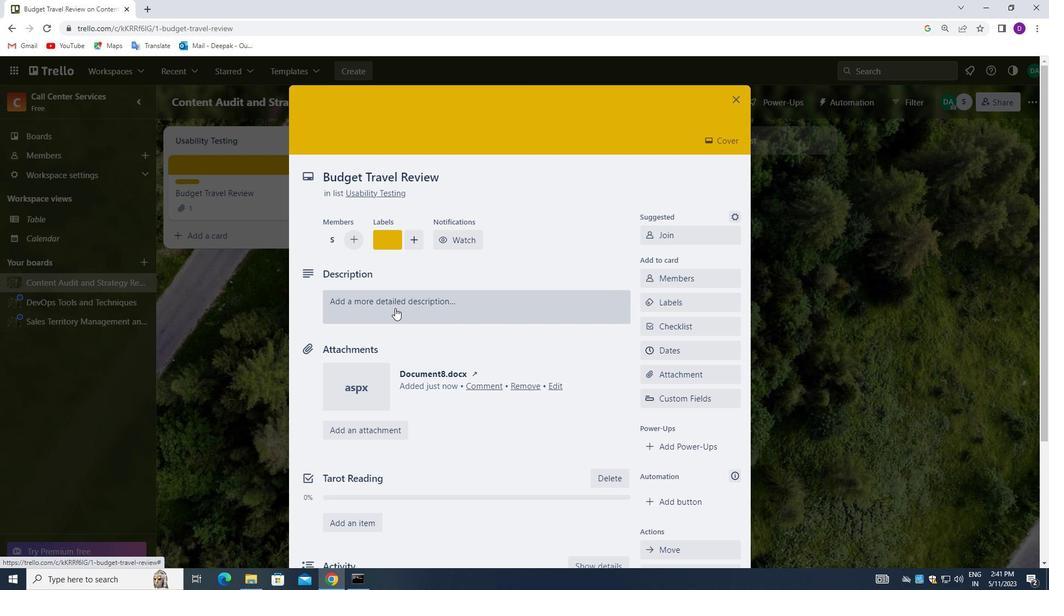 
Action: Mouse moved to (292, 320)
Screenshot: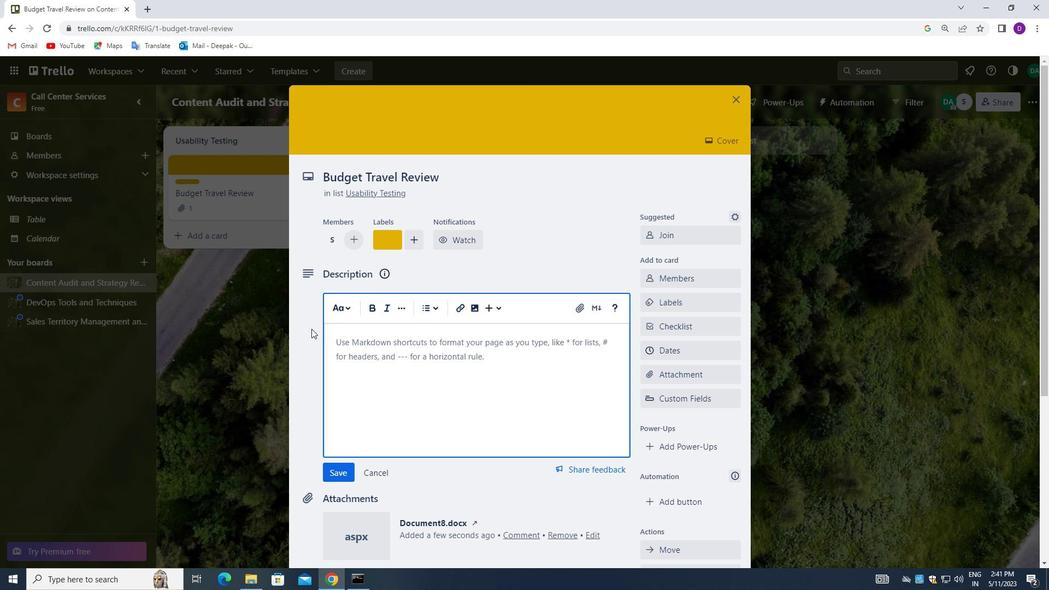 
Action: Key pressed <Key.shift>PLAN<Key.space>AND<Key.space>EXECUTE<Key.space>COMPANY<Key.space>TEAM-BUILK<Key.backspace>DING<Key.space>ACTIVITY<Key.space>OUTDOORS.
Screenshot: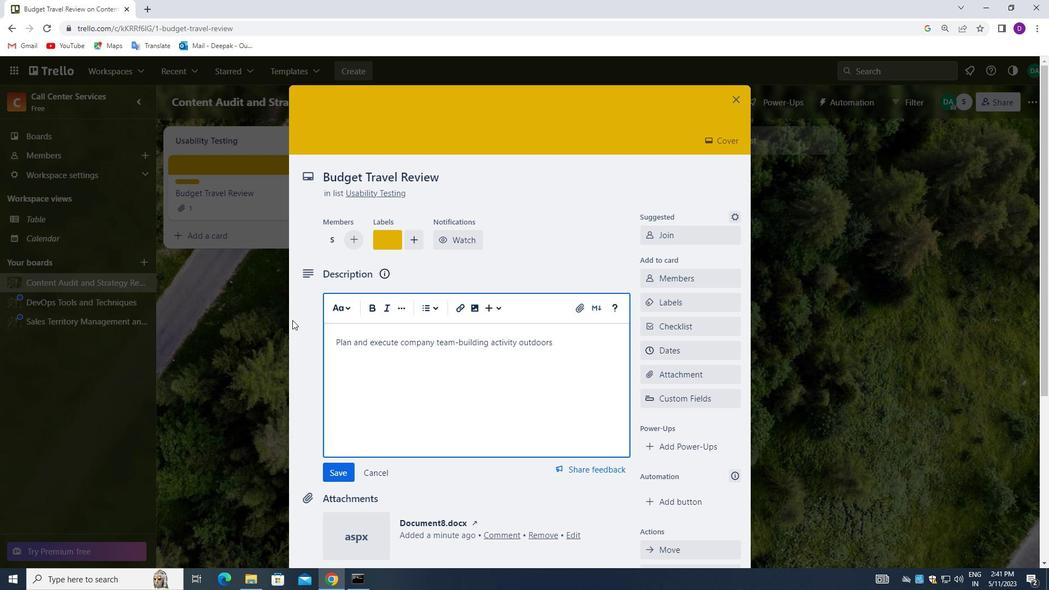 
Action: Mouse moved to (331, 477)
Screenshot: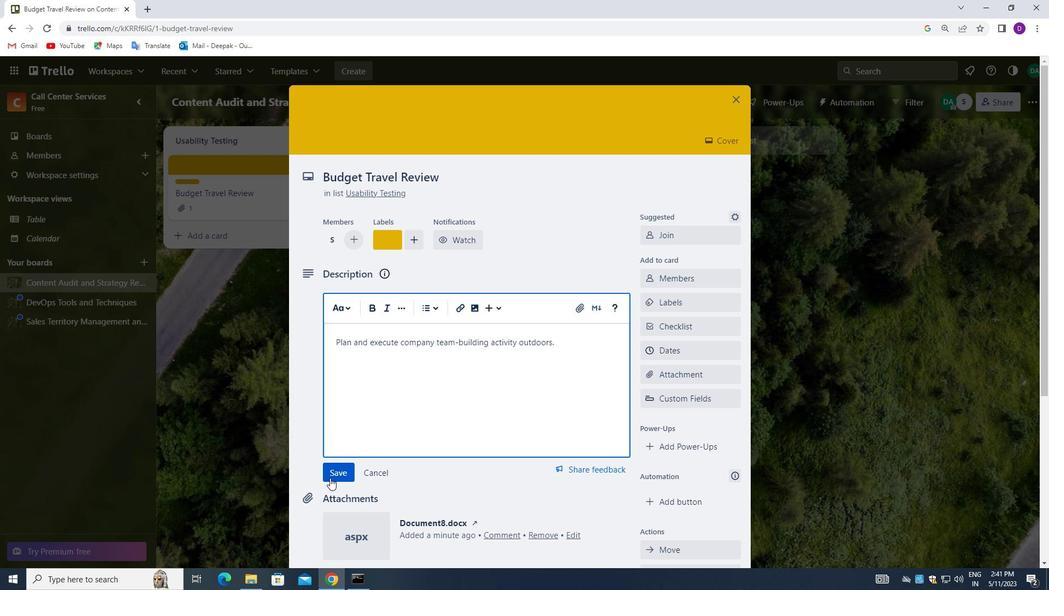 
Action: Mouse pressed left at (331, 477)
Screenshot: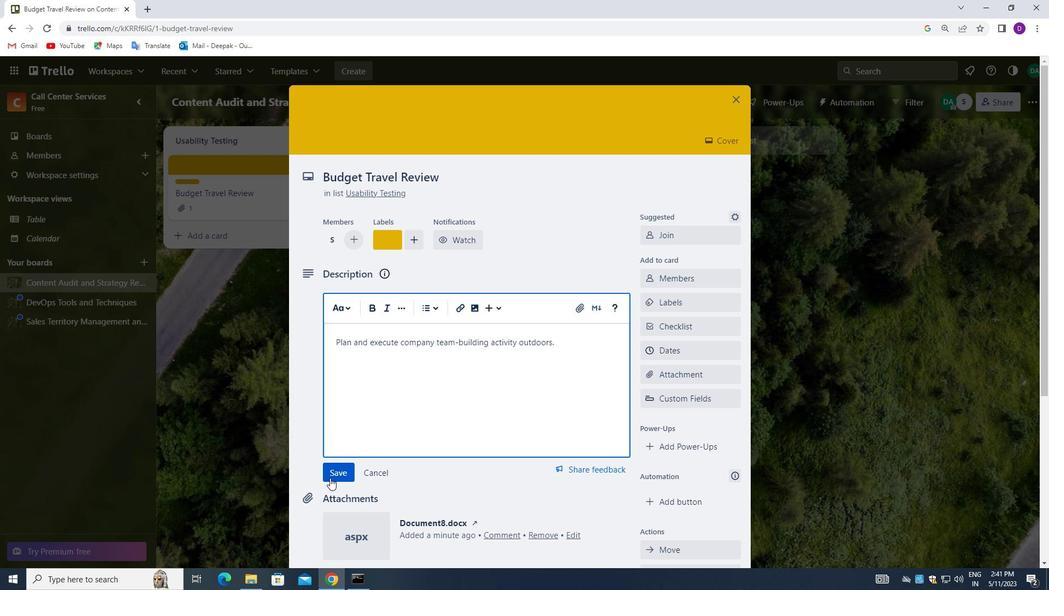 
Action: Mouse moved to (459, 386)
Screenshot: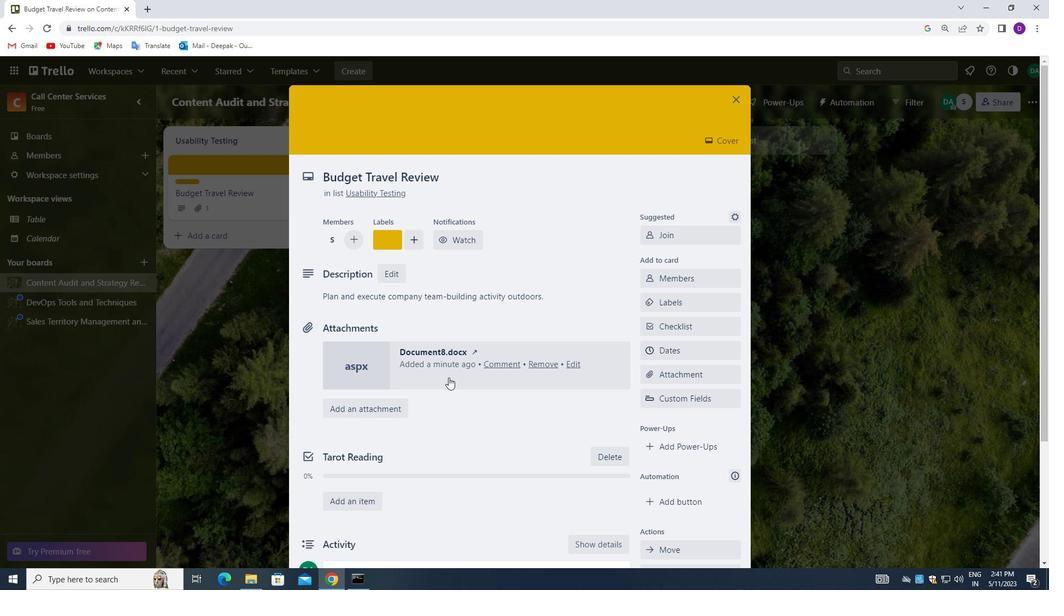 
Action: Mouse scrolled (459, 386) with delta (0, 0)
Screenshot: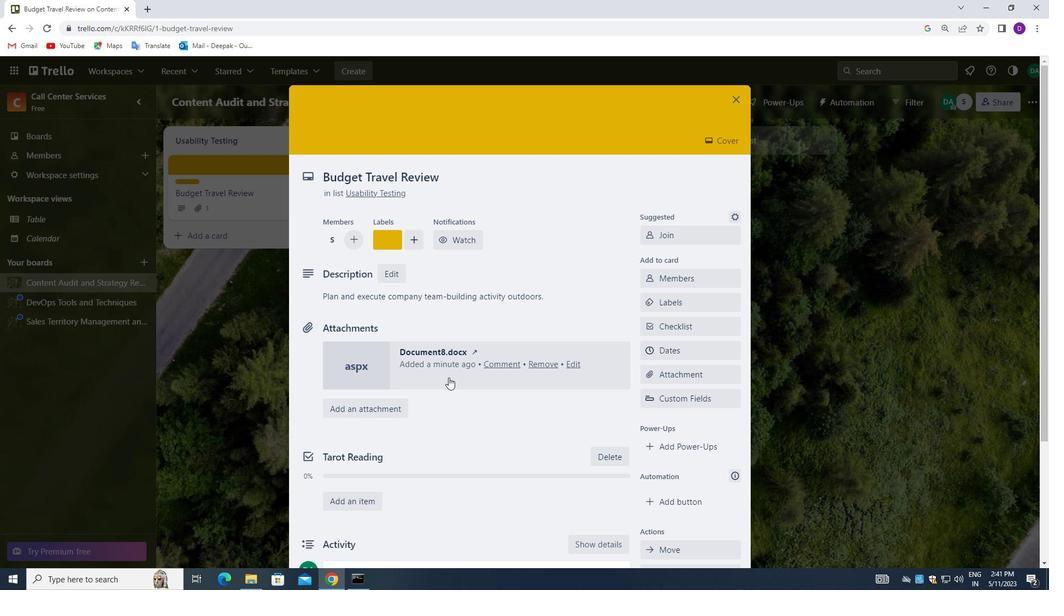 
Action: Mouse moved to (460, 387)
Screenshot: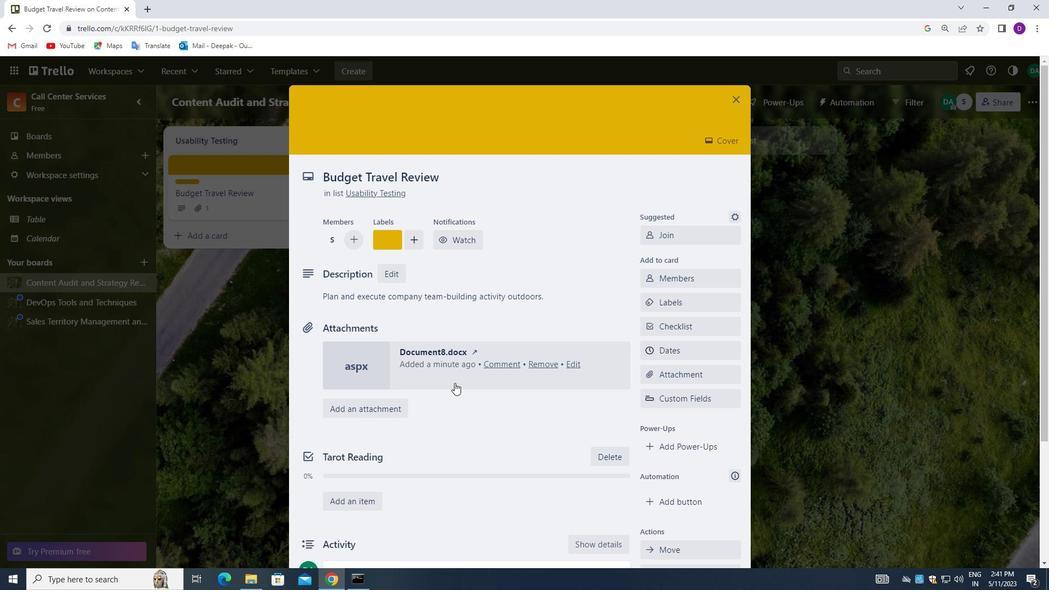 
Action: Mouse scrolled (460, 386) with delta (0, 0)
Screenshot: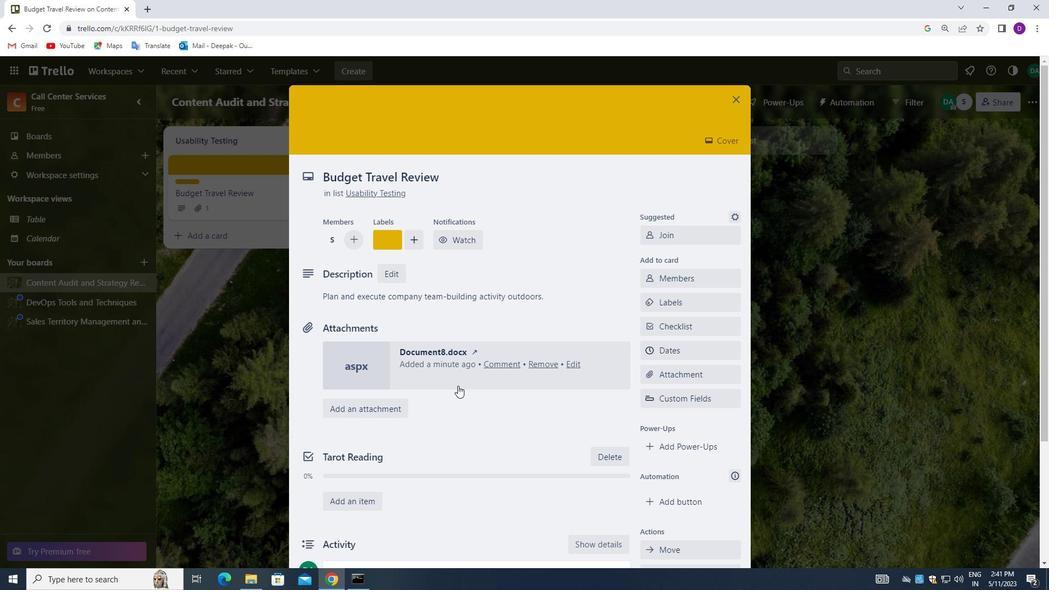 
Action: Mouse moved to (454, 361)
Screenshot: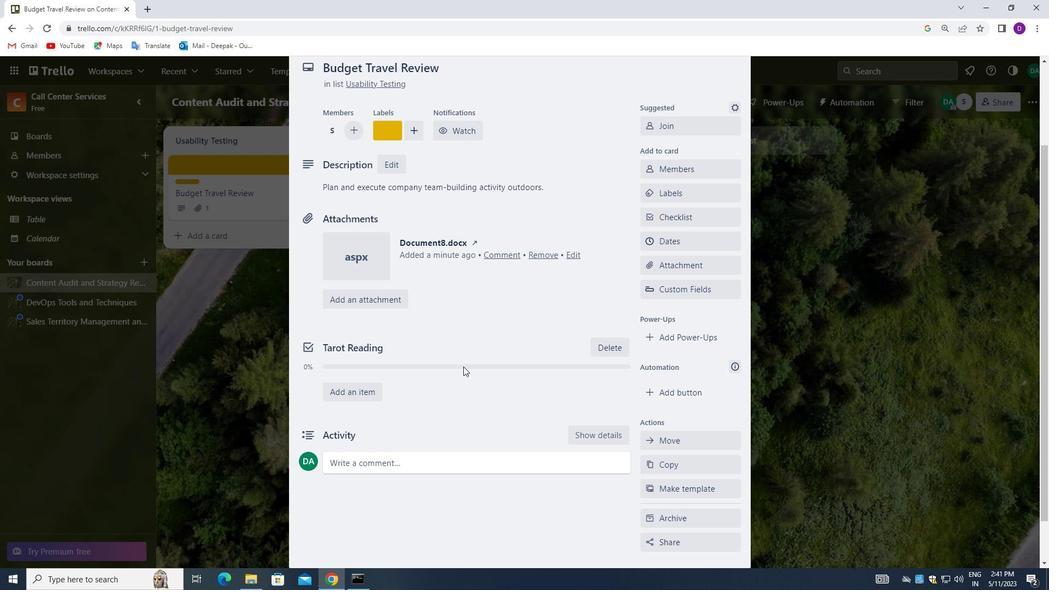
Action: Mouse scrolled (454, 361) with delta (0, 0)
Screenshot: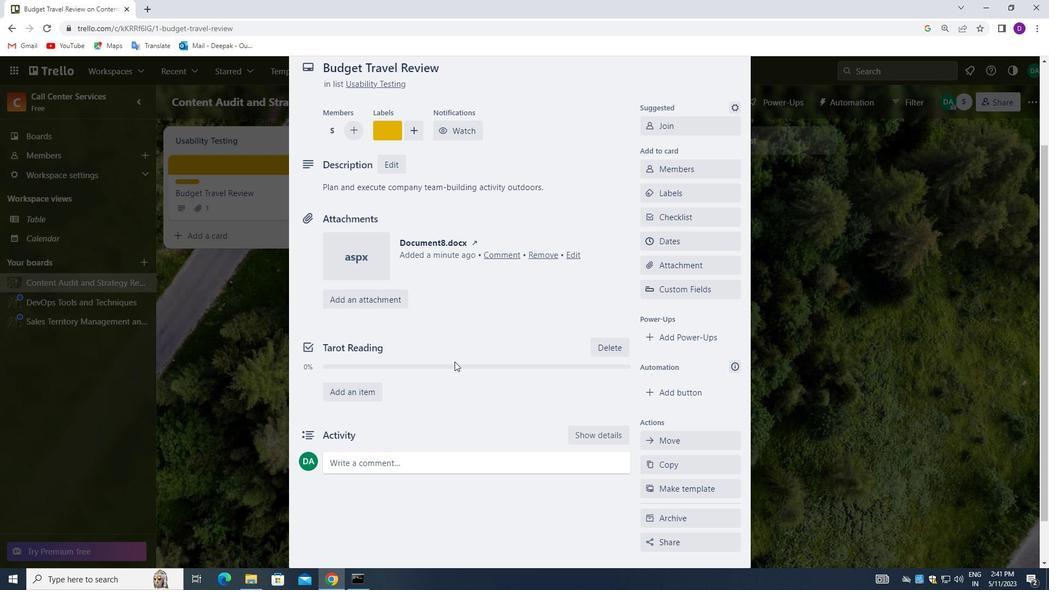 
Action: Mouse scrolled (454, 361) with delta (0, 0)
Screenshot: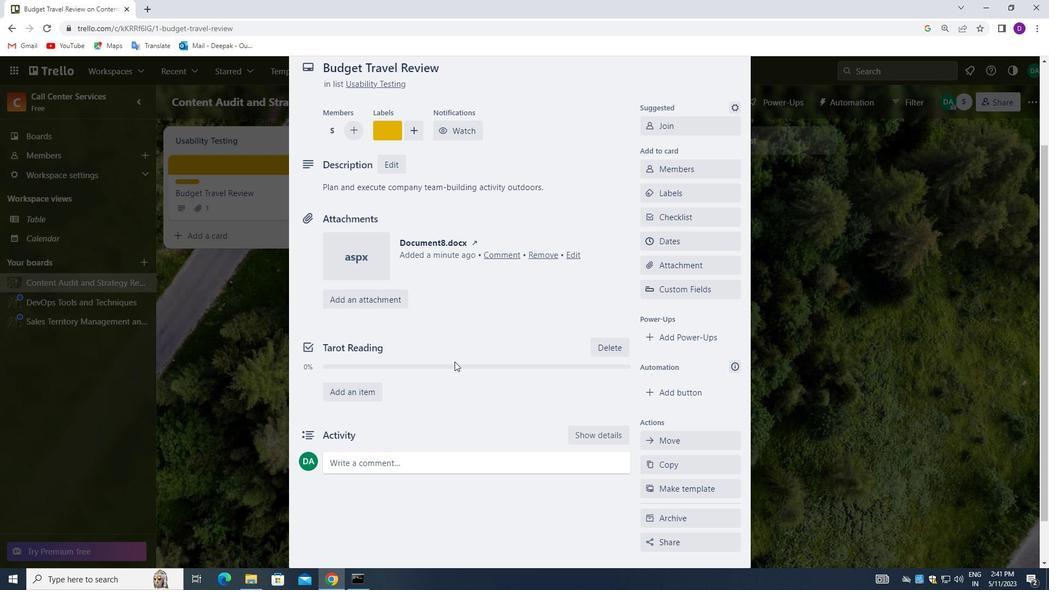 
Action: Mouse moved to (395, 409)
Screenshot: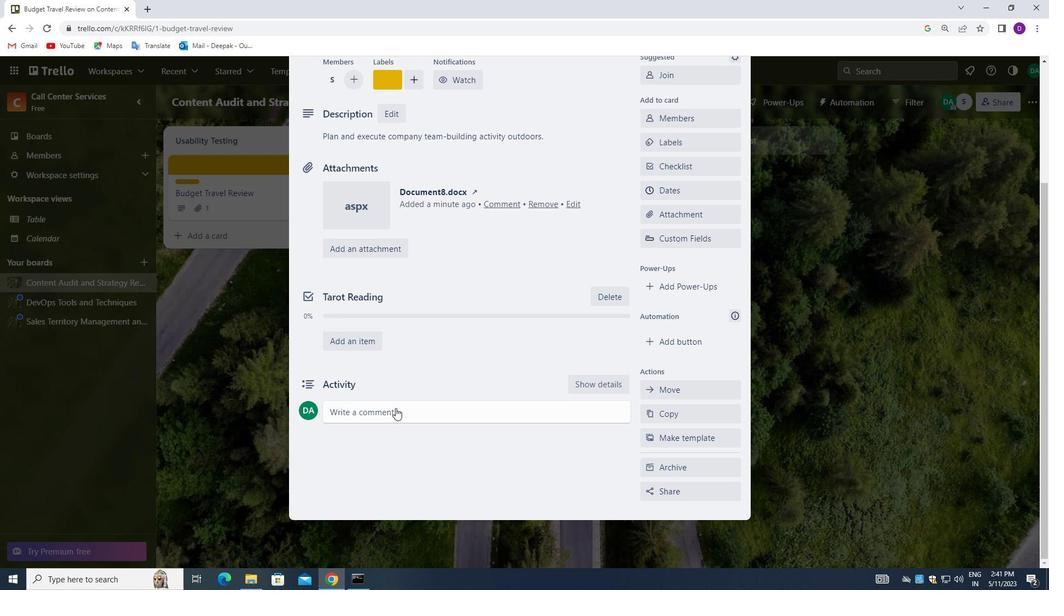 
Action: Mouse pressed left at (395, 409)
Screenshot: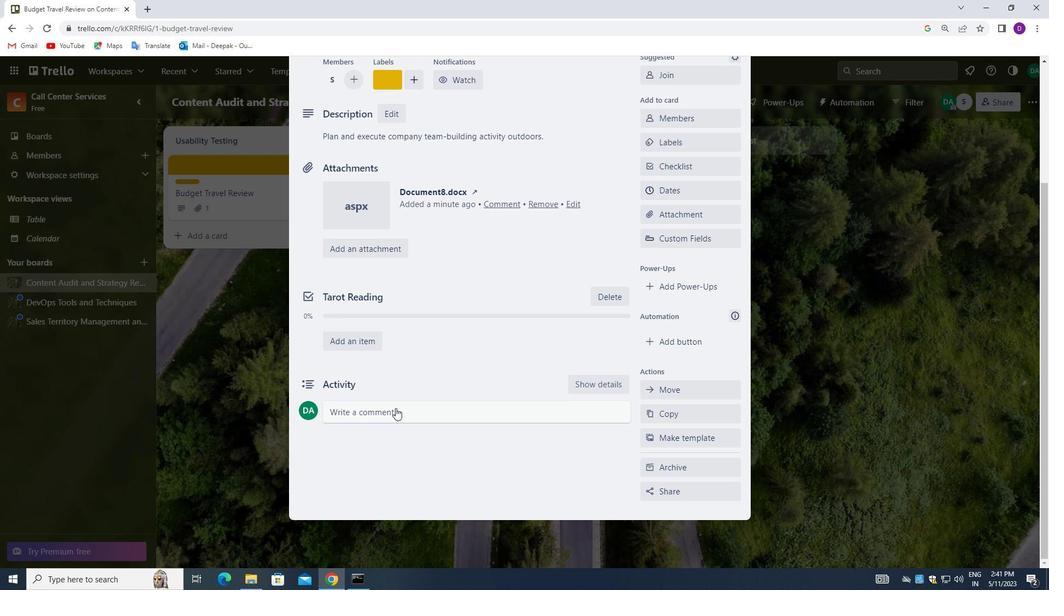 
Action: Mouse moved to (373, 444)
Screenshot: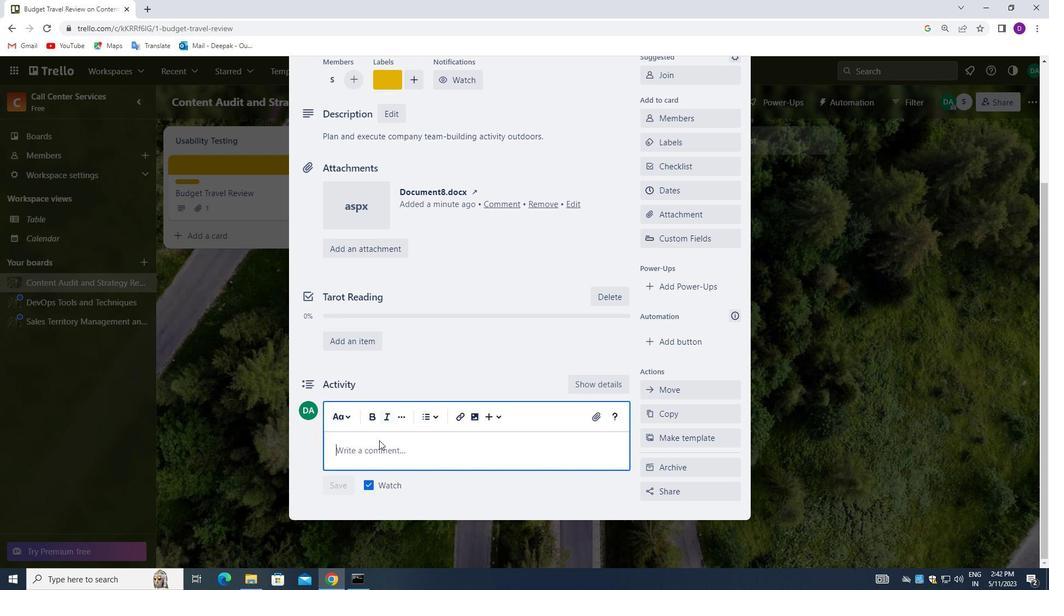 
Action: Mouse pressed left at (373, 444)
Screenshot: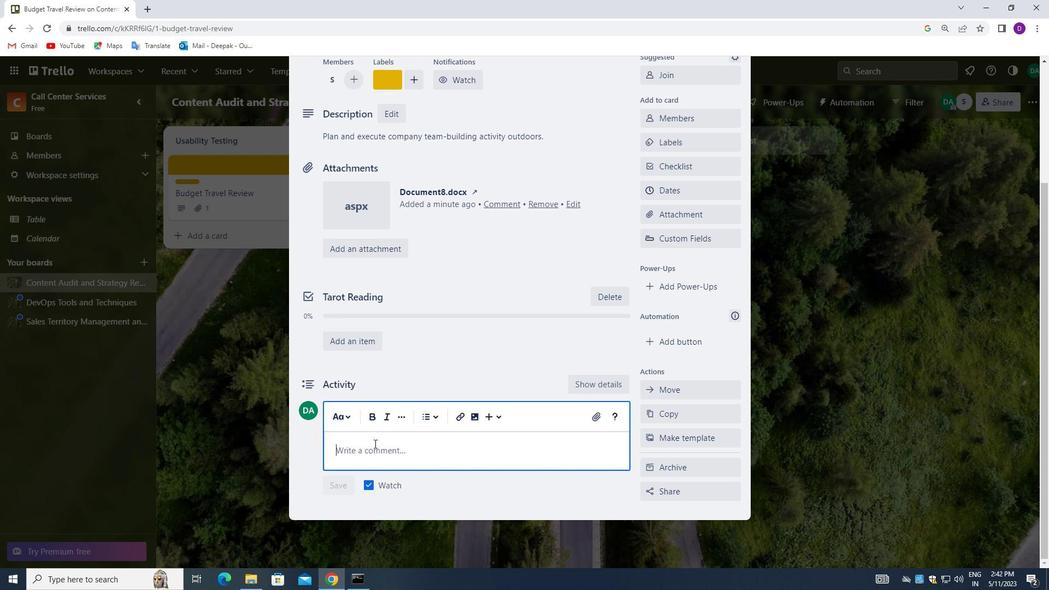 
Action: Key pressed <Key.shift>K=<Key.backspace><Key.backspace><Key.backspace><Key.backspace><Key.shift>LET<Key.space>US<Key.space>APPROACH<Key.space>THIS<Key.space>TASK<Key.space>WITH<Key.space>A<Key.space>SENSE<Key.space>OF<Key.space>TRANSPARENCY<Key.space>AND<Key.space>OPEN<Key.space>COMMUNICATION,<Key.space>ENSURING<Key.space>THAT<Key.space>ALL<Key.space>STAKEHOLDERS<Key.space>AE<Key.backspace>RE<Key.space>INFORMED<Key.space>AS<Key.backspace>ND<Key.space>INVOLVED.
Screenshot: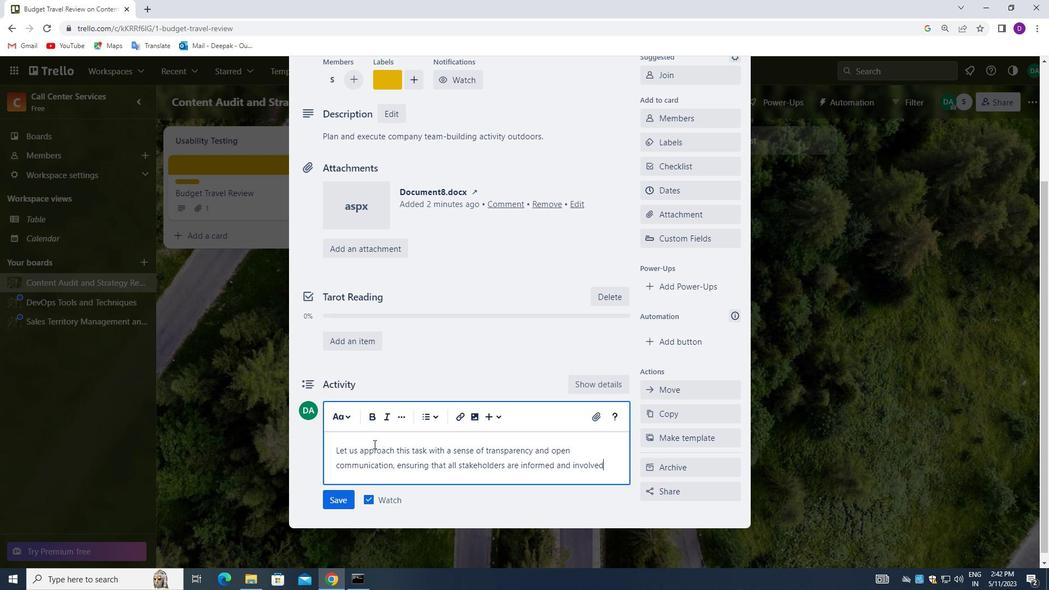 
Action: Mouse moved to (332, 498)
Screenshot: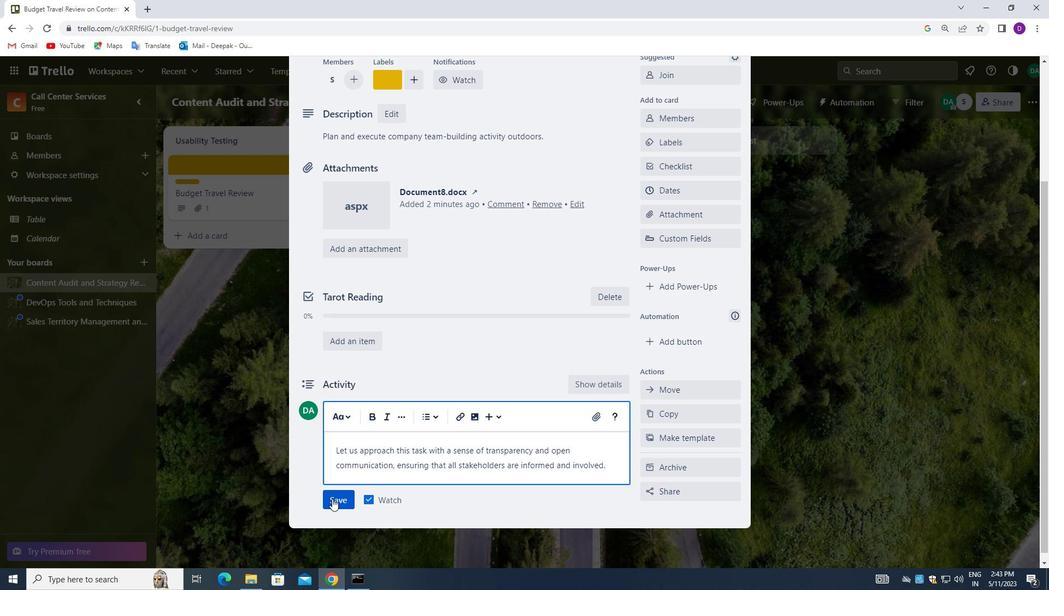 
Action: Mouse pressed left at (332, 498)
Screenshot: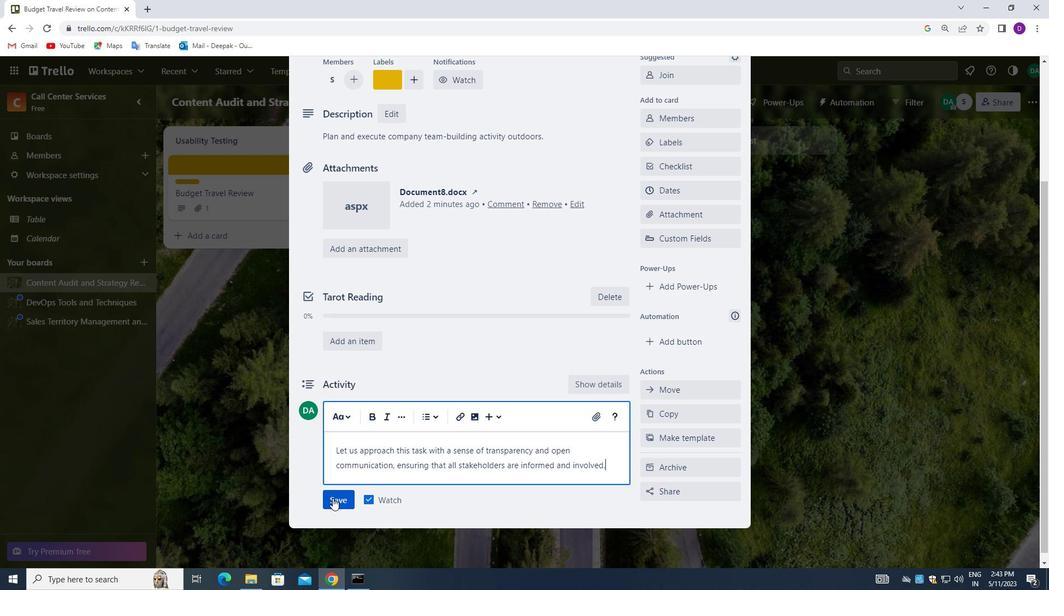 
Action: Mouse moved to (676, 191)
Screenshot: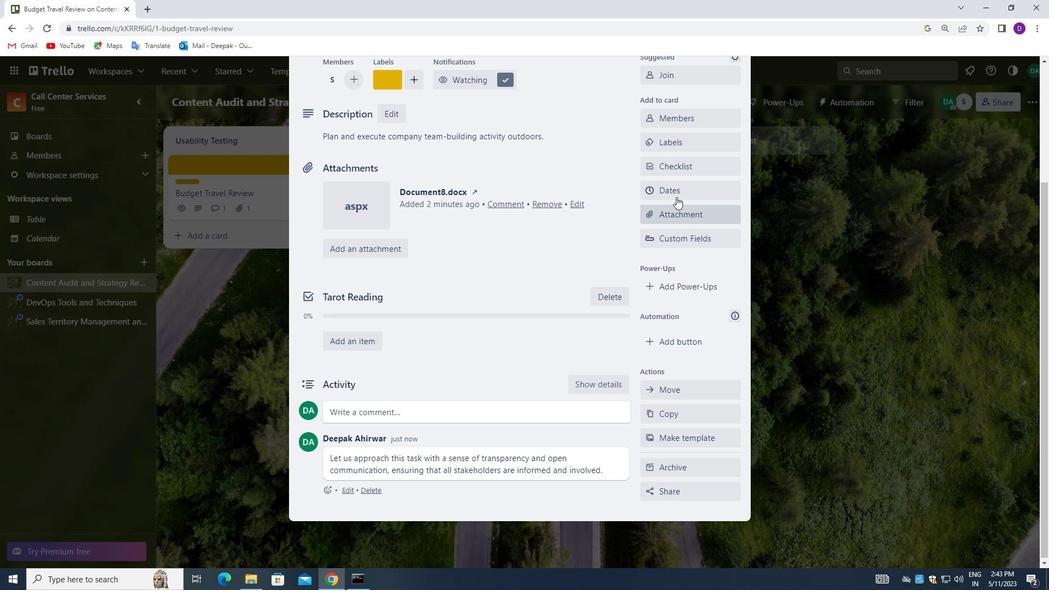 
Action: Mouse pressed left at (676, 191)
Screenshot: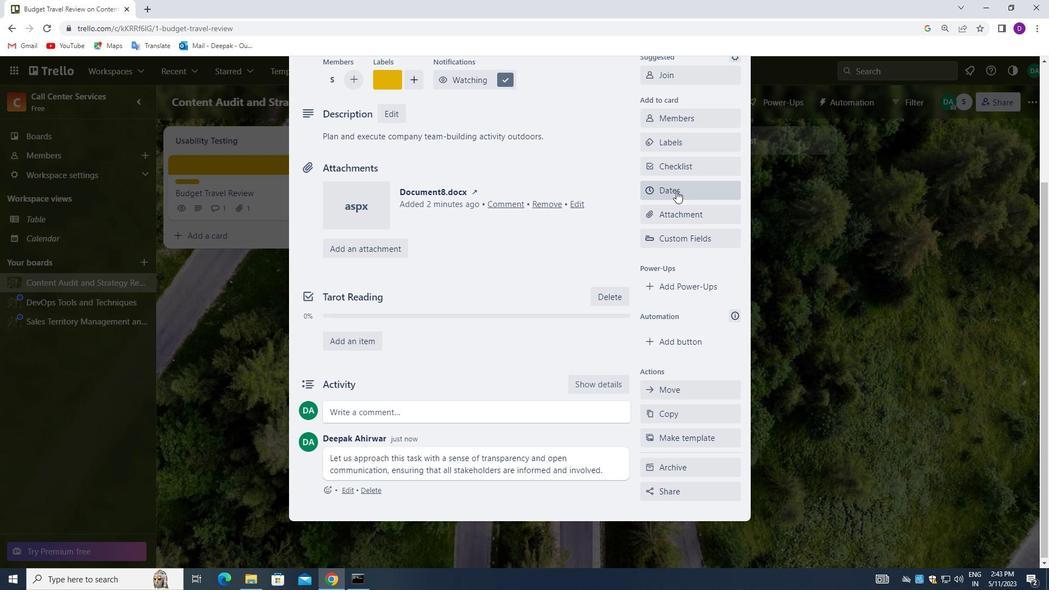 
Action: Mouse moved to (650, 318)
Screenshot: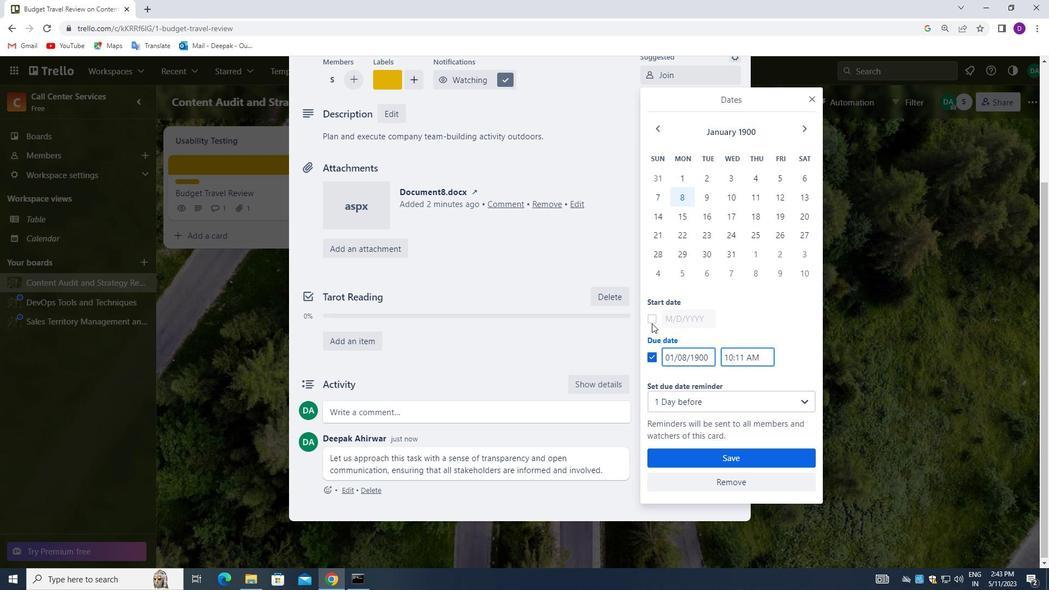 
Action: Mouse pressed left at (650, 318)
Screenshot: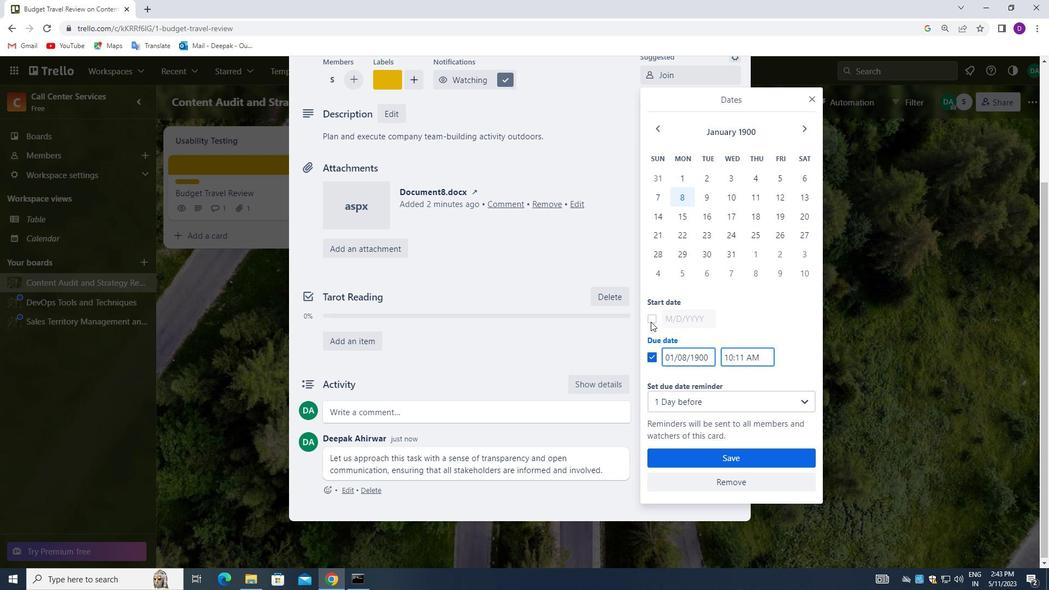
Action: Mouse moved to (709, 317)
Screenshot: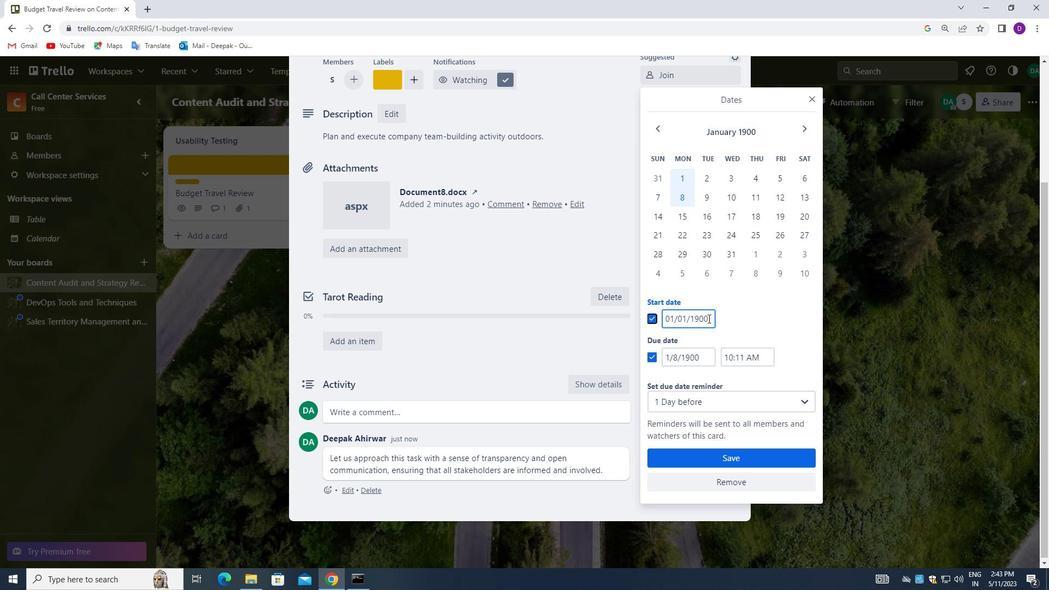 
Action: Mouse pressed left at (709, 317)
Screenshot: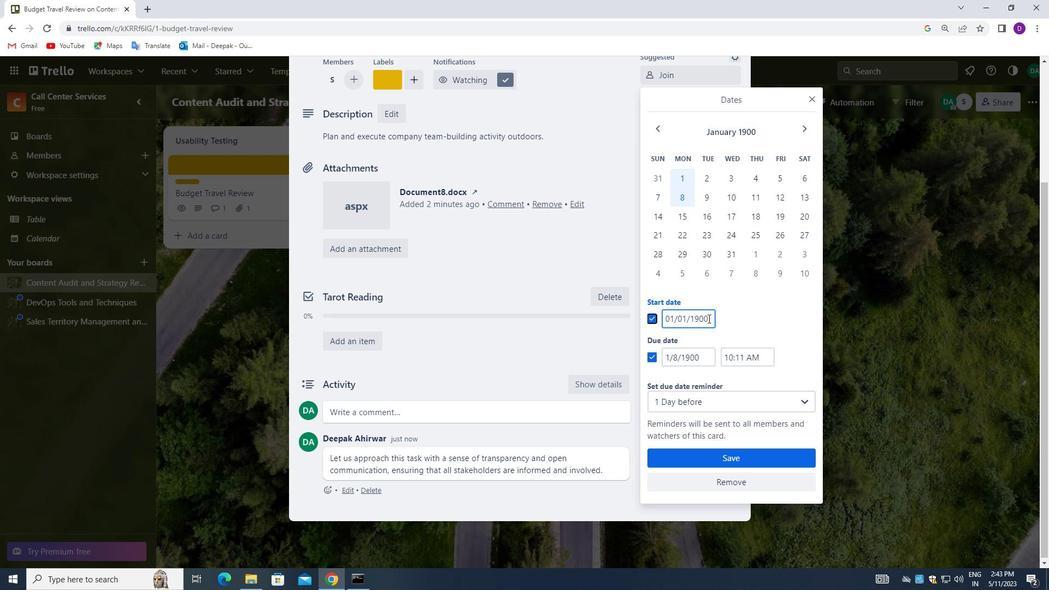 
Action: Mouse moved to (664, 317)
Screenshot: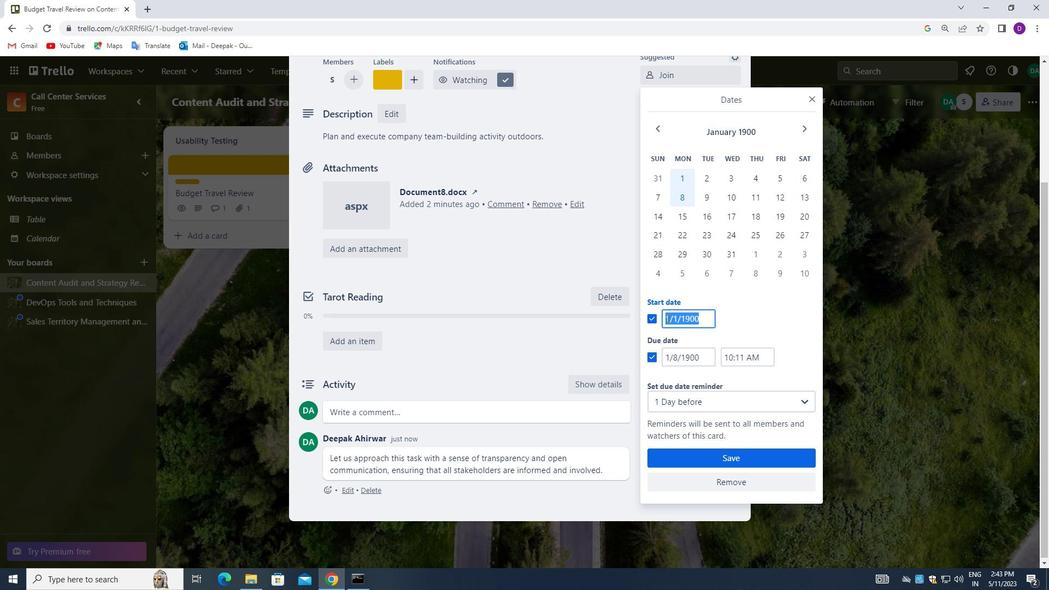 
Action: Key pressed <Key.backspace>01/02/1900
Screenshot: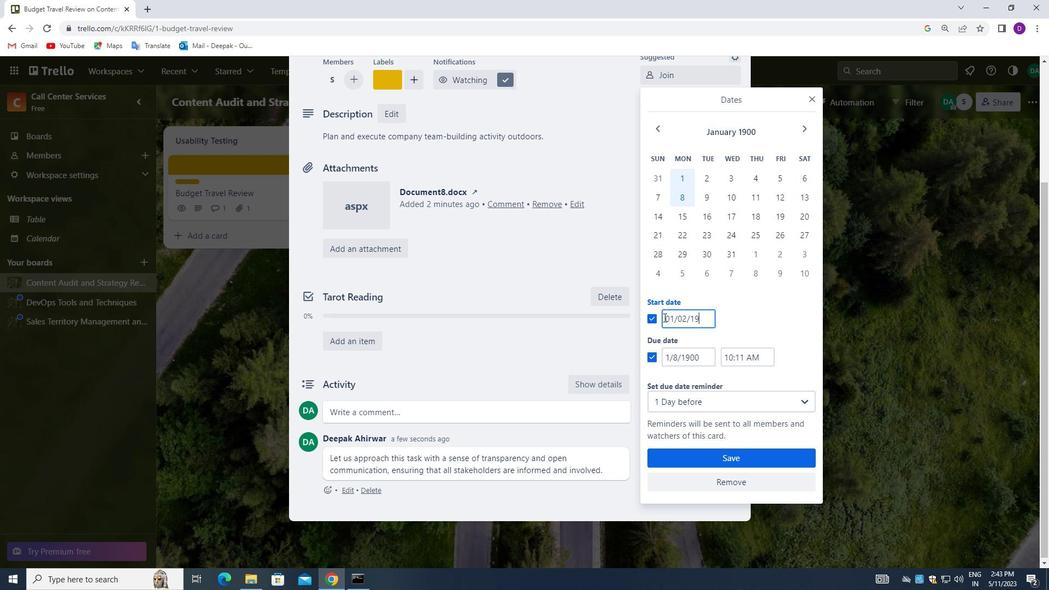
Action: Mouse moved to (702, 359)
Screenshot: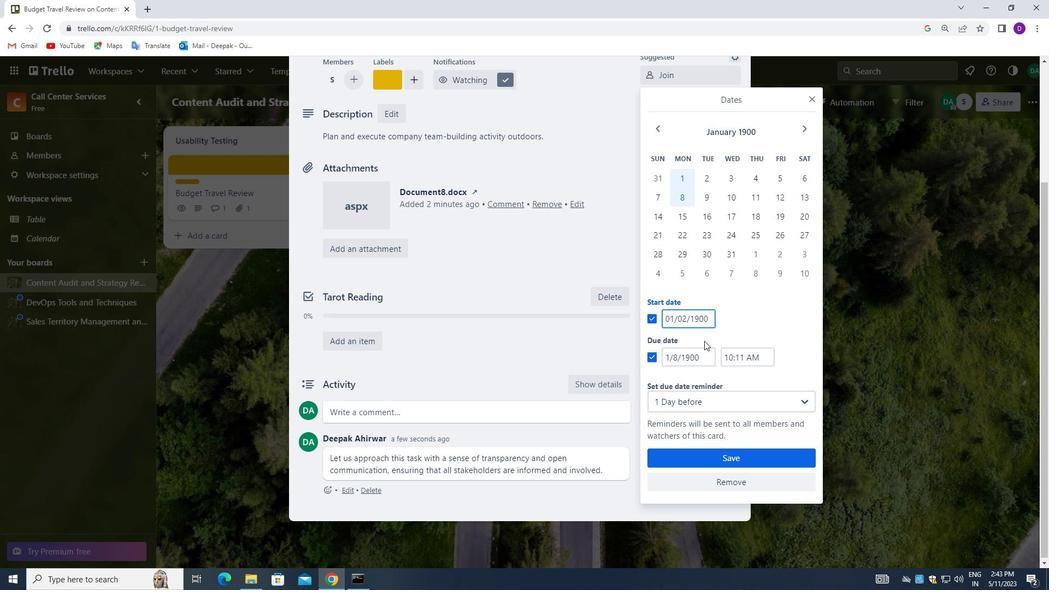 
Action: Mouse pressed left at (702, 359)
Screenshot: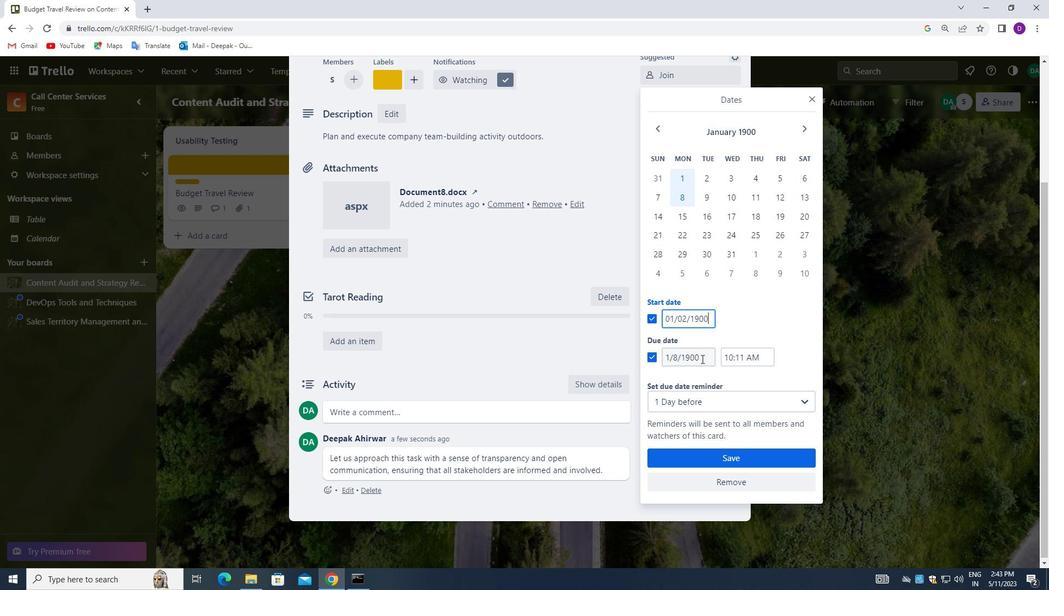 
Action: Mouse pressed left at (702, 359)
Screenshot: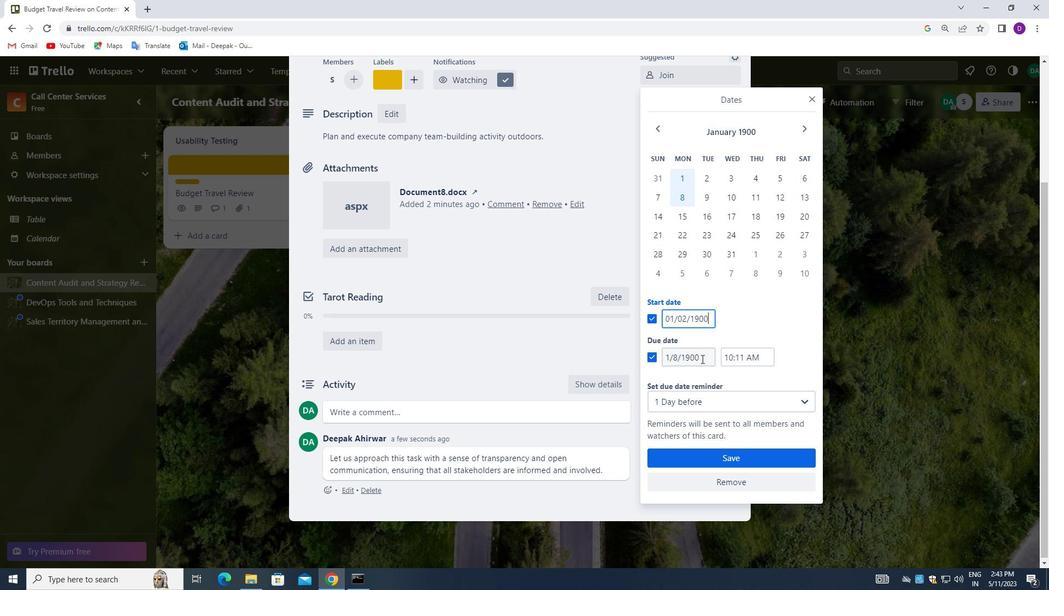 
Action: Mouse pressed left at (702, 359)
Screenshot: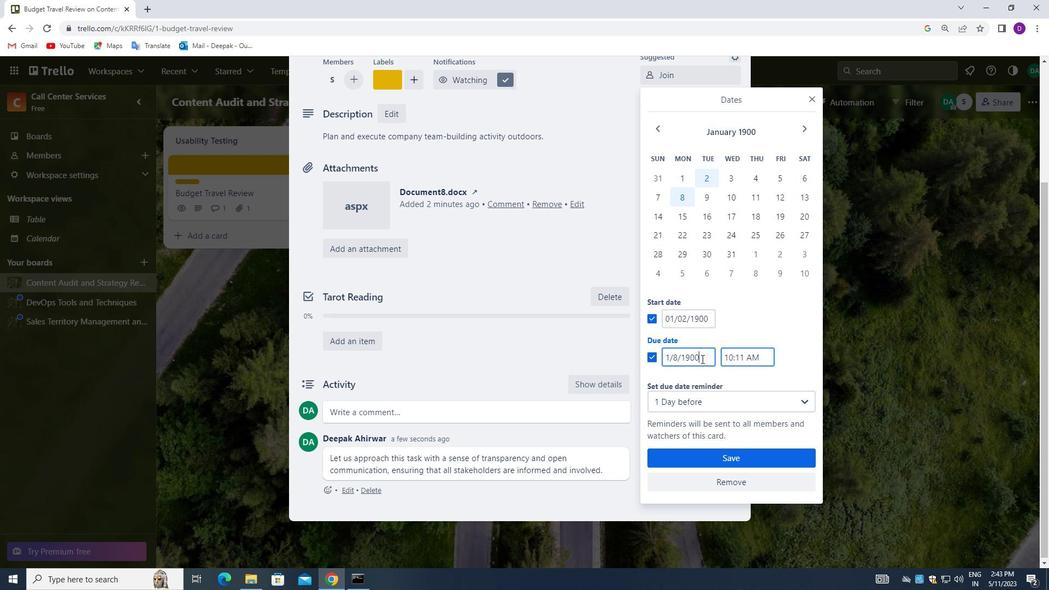 
Action: Key pressed <Key.backspace>01/09/1900
Screenshot: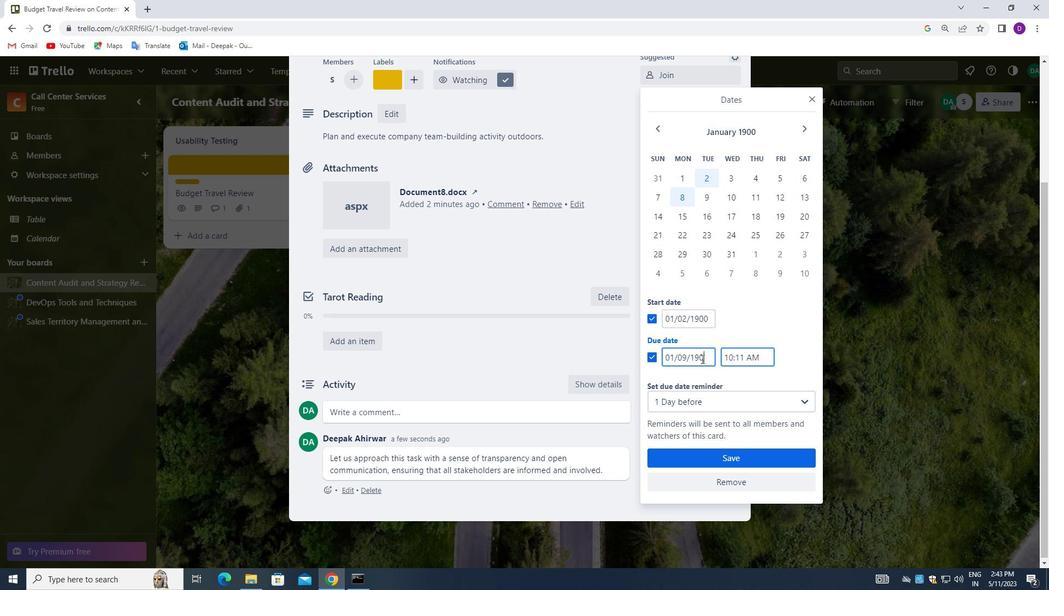 
Action: Mouse moved to (743, 462)
Screenshot: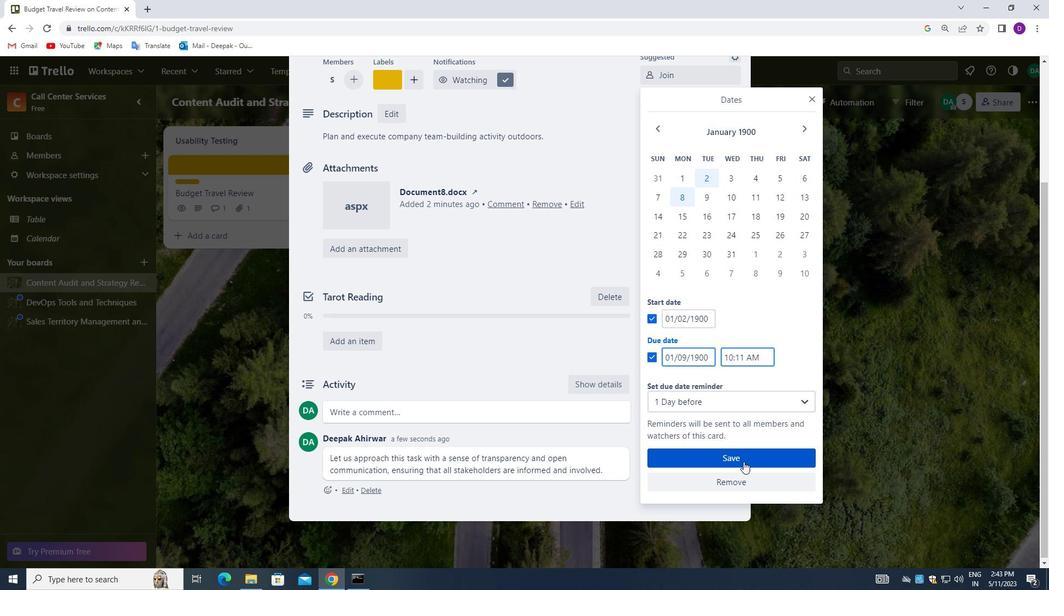 
Action: Mouse pressed left at (743, 462)
Screenshot: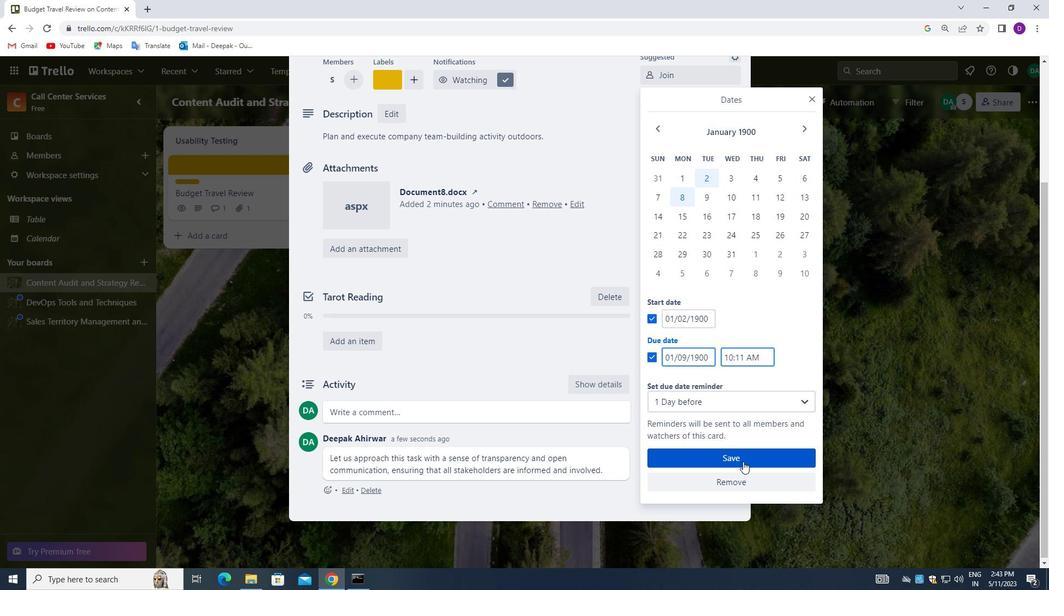 
Action: Mouse moved to (607, 391)
Screenshot: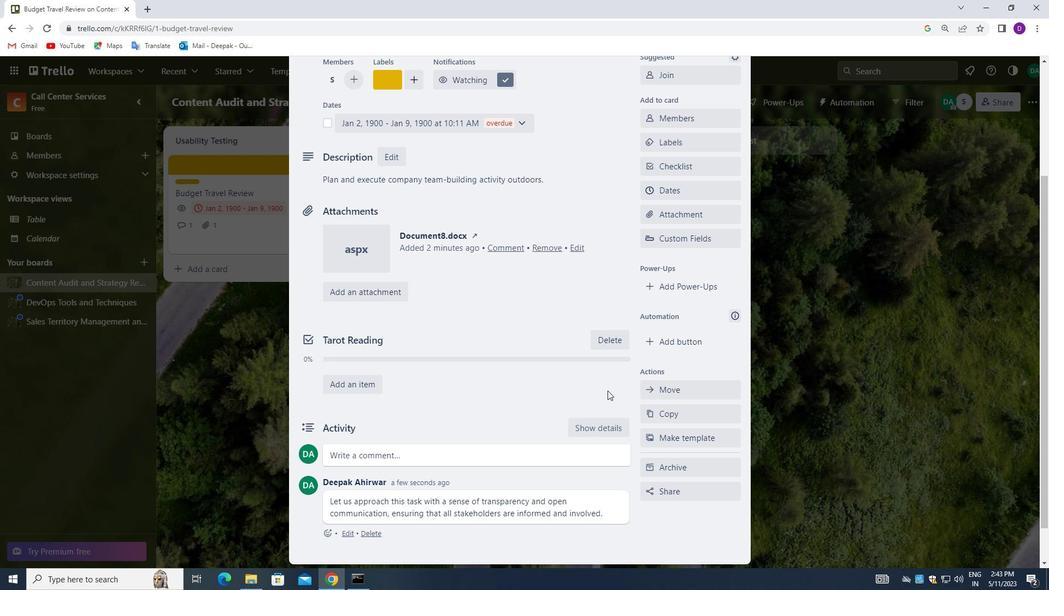 
Action: Mouse scrolled (607, 390) with delta (0, 0)
Screenshot: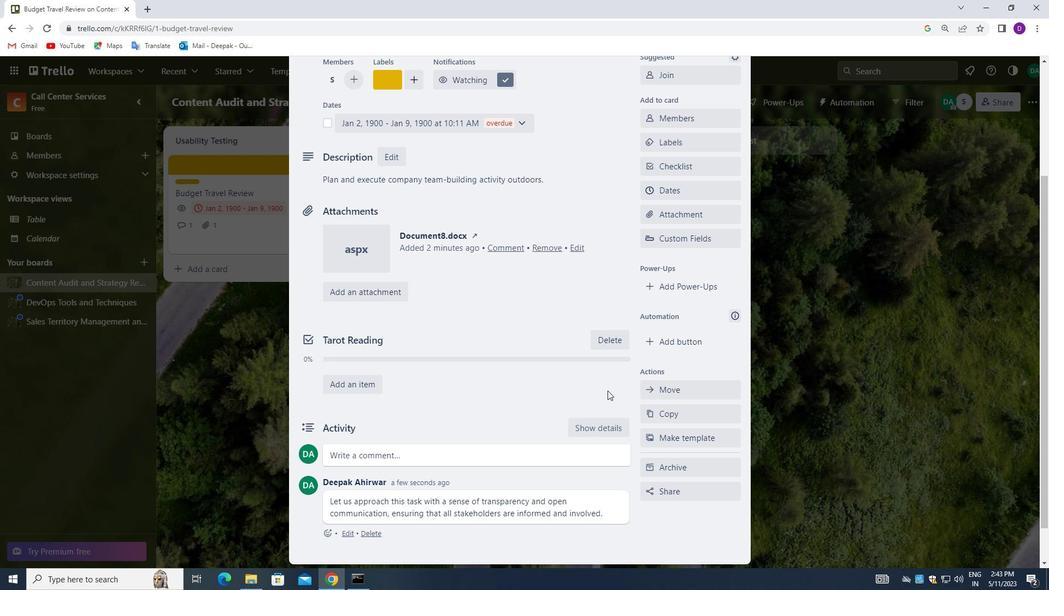 
Action: Mouse moved to (607, 392)
Screenshot: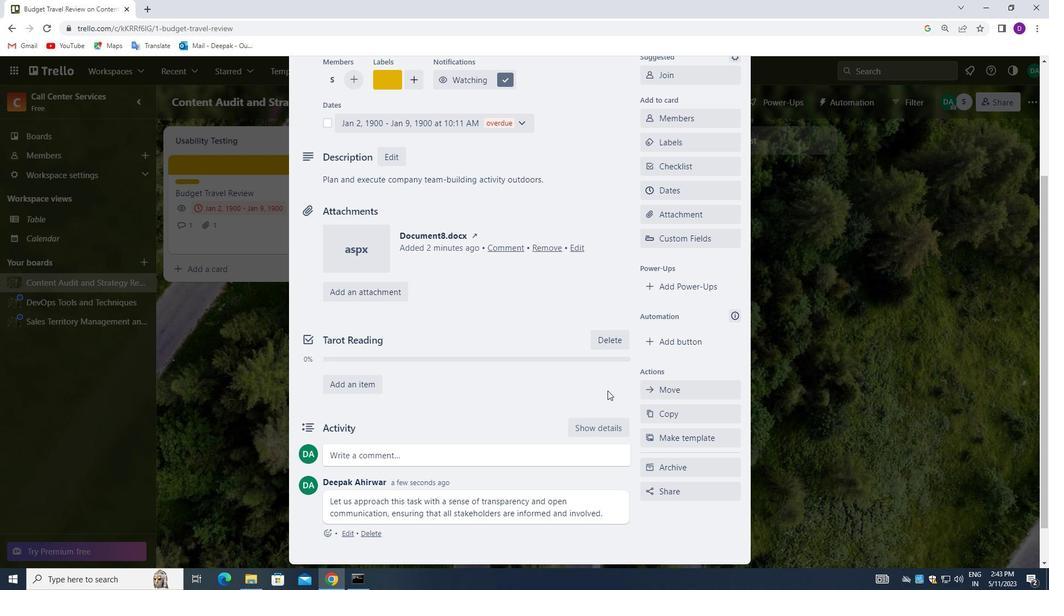 
Action: Mouse scrolled (607, 391) with delta (0, 0)
Screenshot: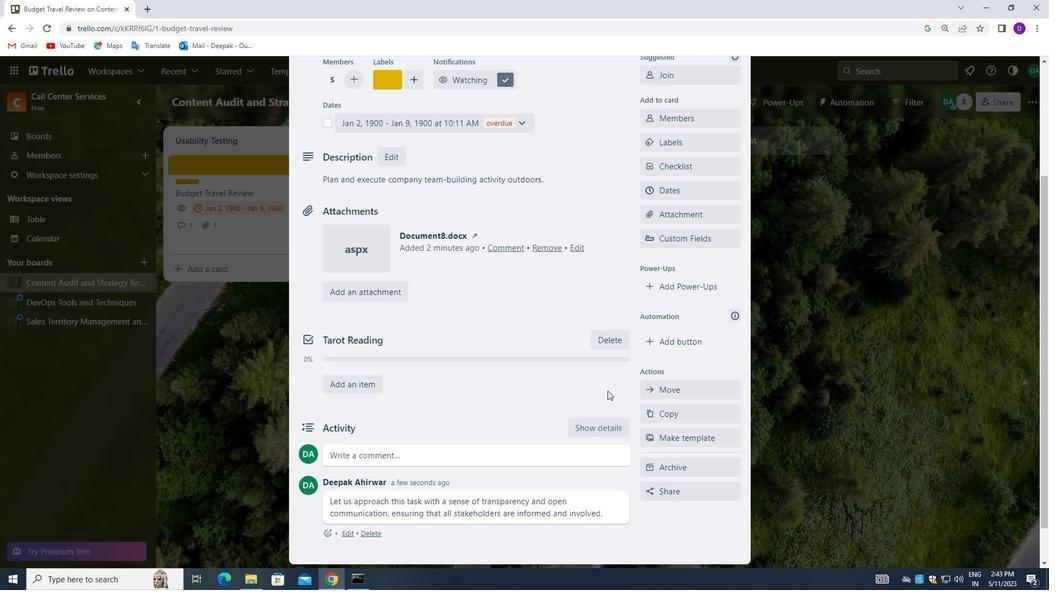 
Action: Mouse moved to (606, 393)
Screenshot: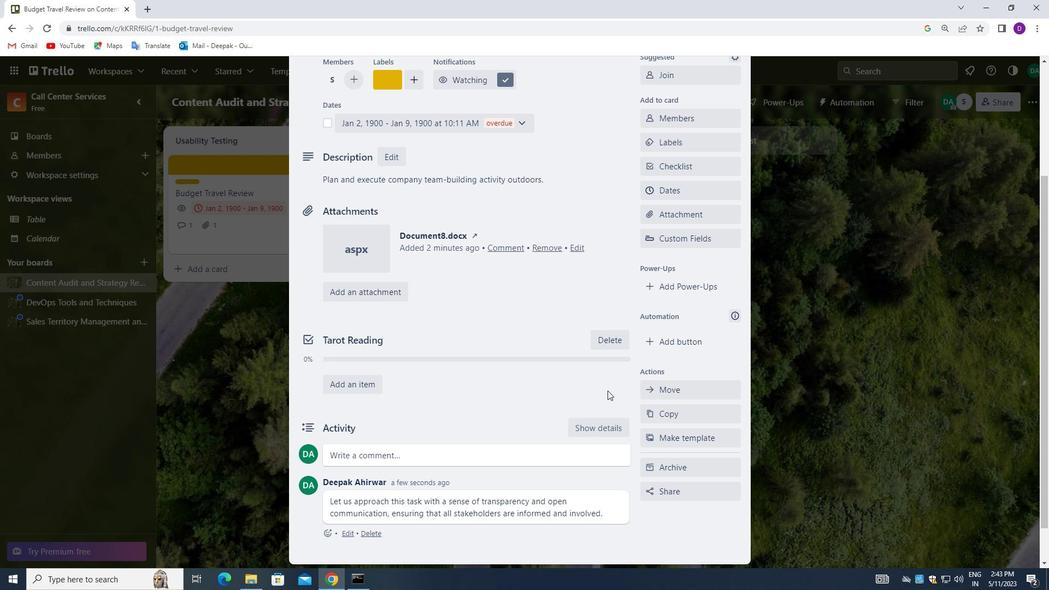 
Action: Mouse scrolled (606, 392) with delta (0, 0)
Screenshot: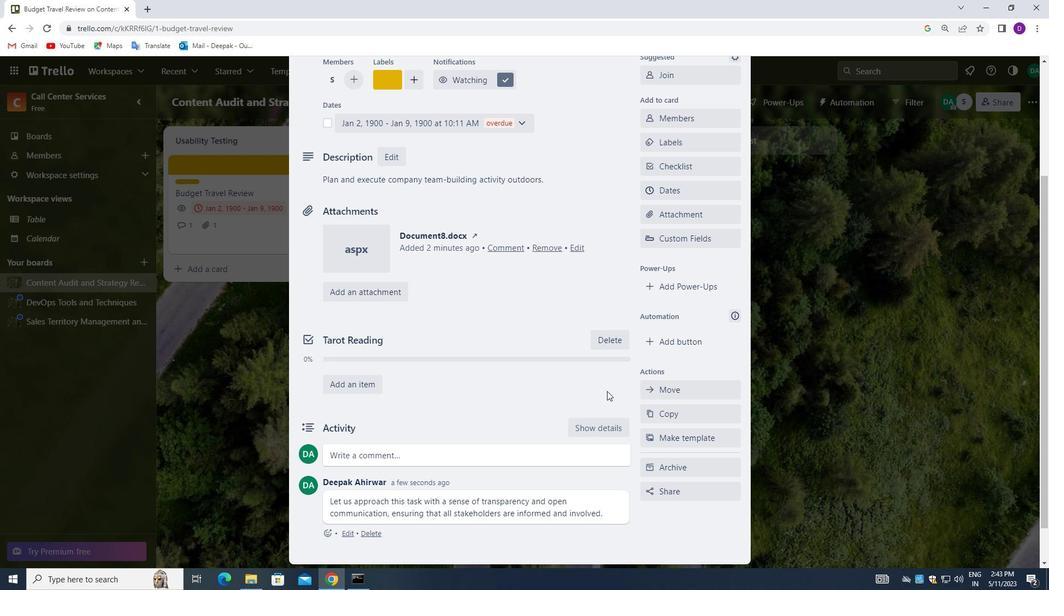 
Action: Mouse moved to (560, 365)
Screenshot: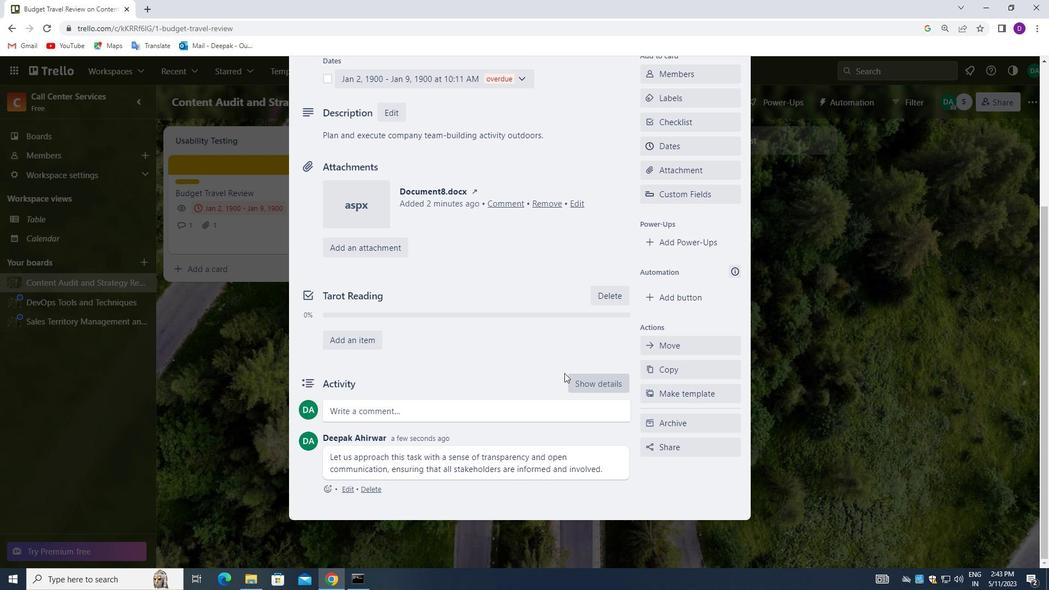 
Action: Mouse scrolled (560, 366) with delta (0, 0)
Screenshot: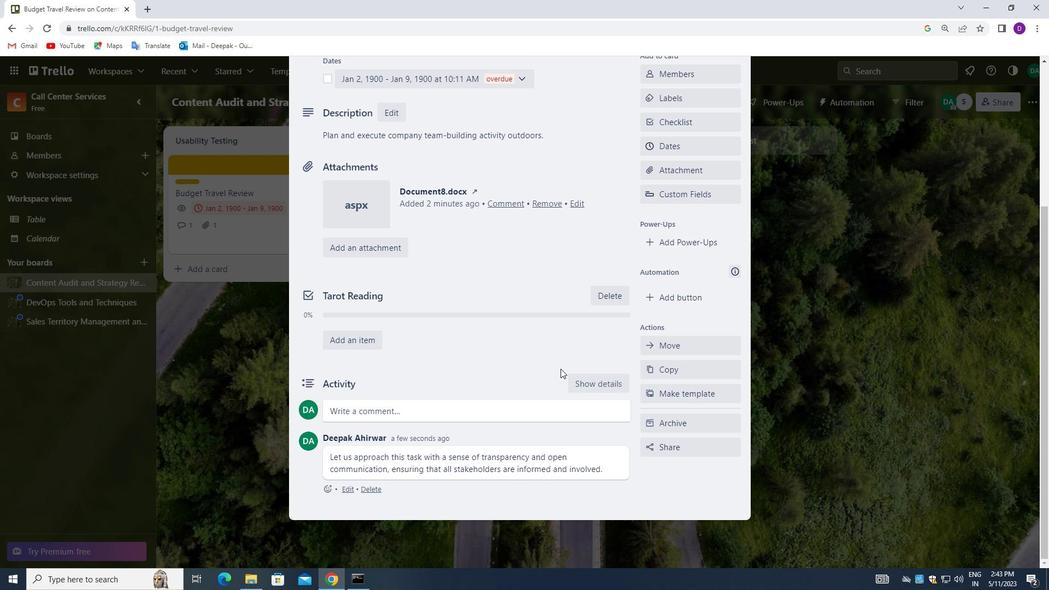 
Action: Mouse scrolled (560, 366) with delta (0, 0)
Screenshot: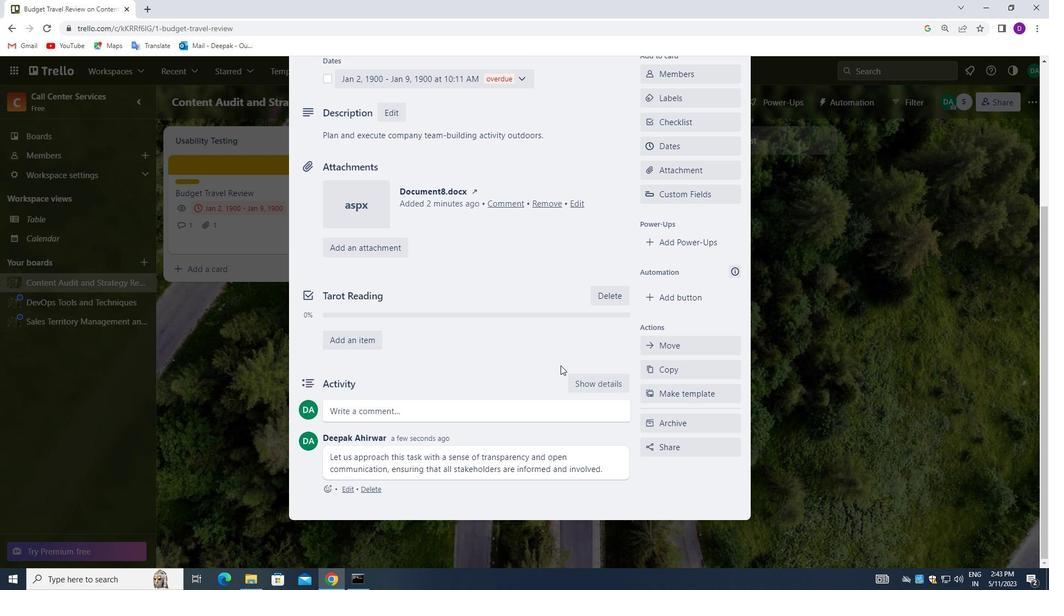 
Action: Mouse scrolled (560, 366) with delta (0, 0)
Screenshot: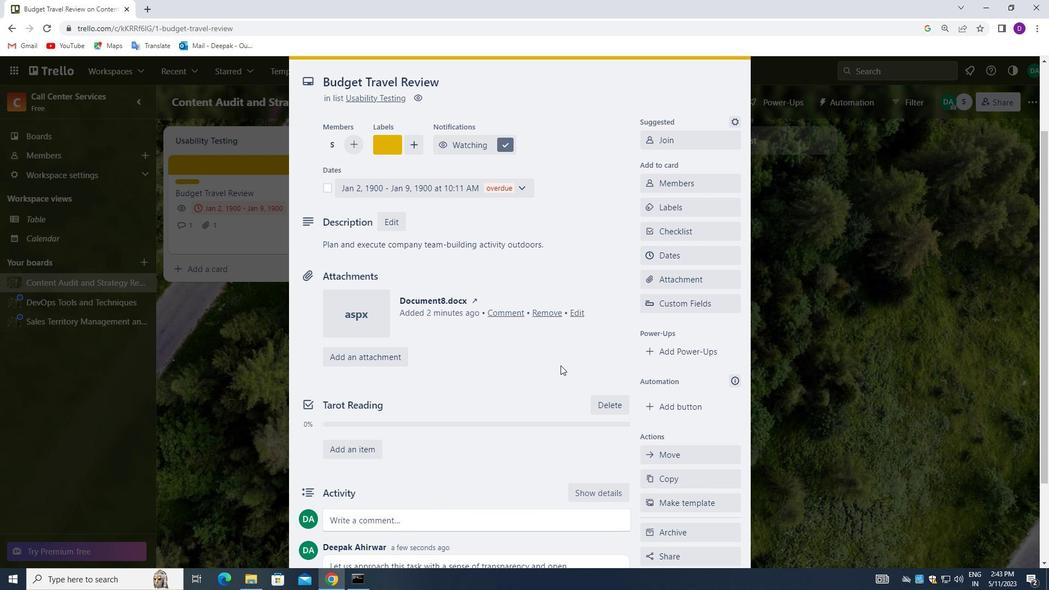 
Action: Mouse scrolled (560, 366) with delta (0, 0)
Screenshot: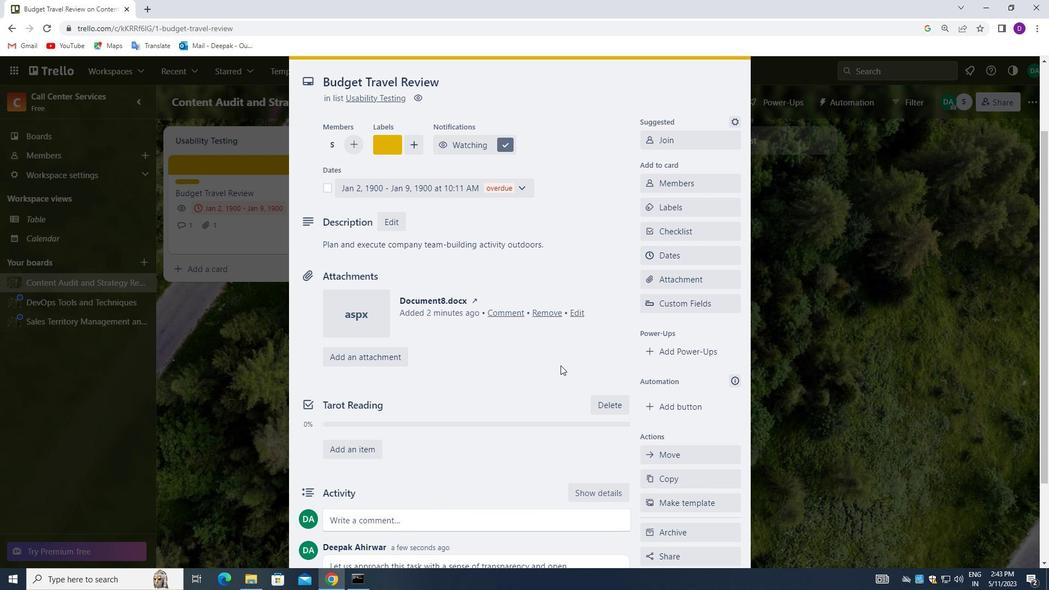 
Action: Mouse scrolled (560, 366) with delta (0, 0)
Screenshot: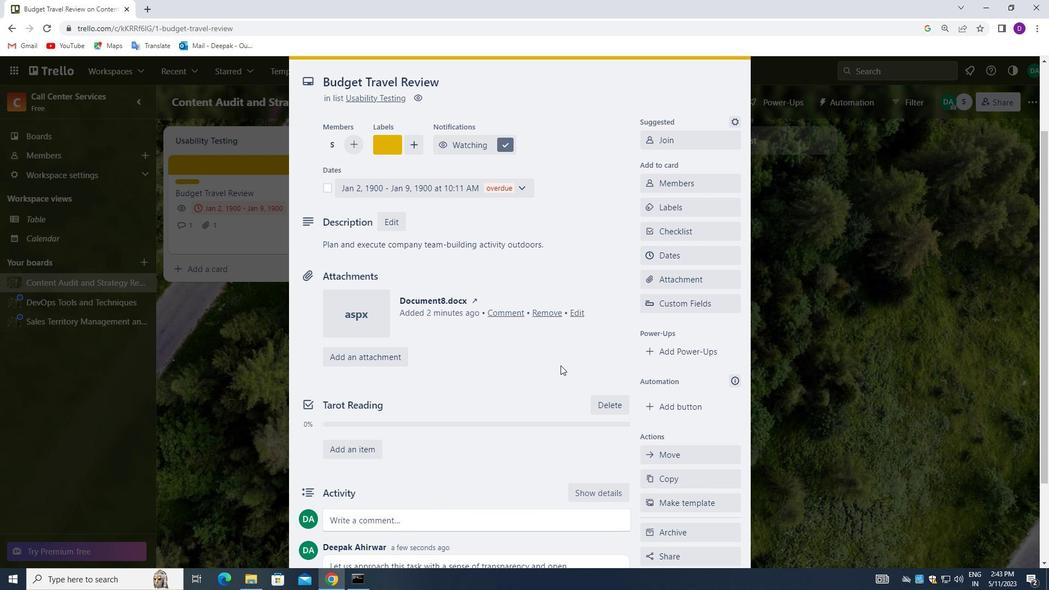 
Action: Mouse moved to (560, 365)
Screenshot: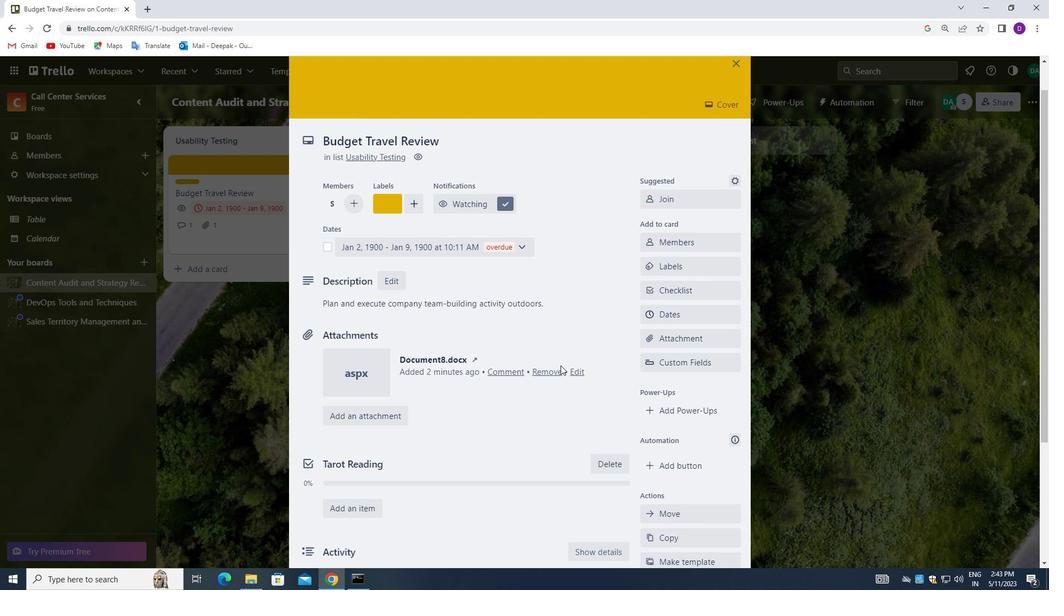 
Action: Mouse scrolled (560, 366) with delta (0, 0)
Screenshot: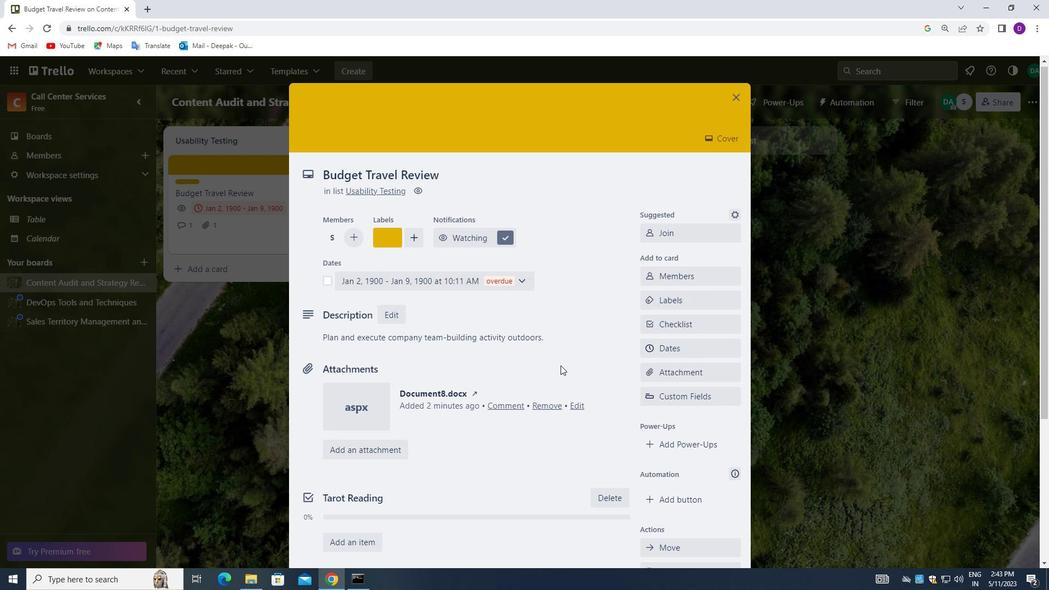 
Action: Mouse scrolled (560, 366) with delta (0, 0)
Screenshot: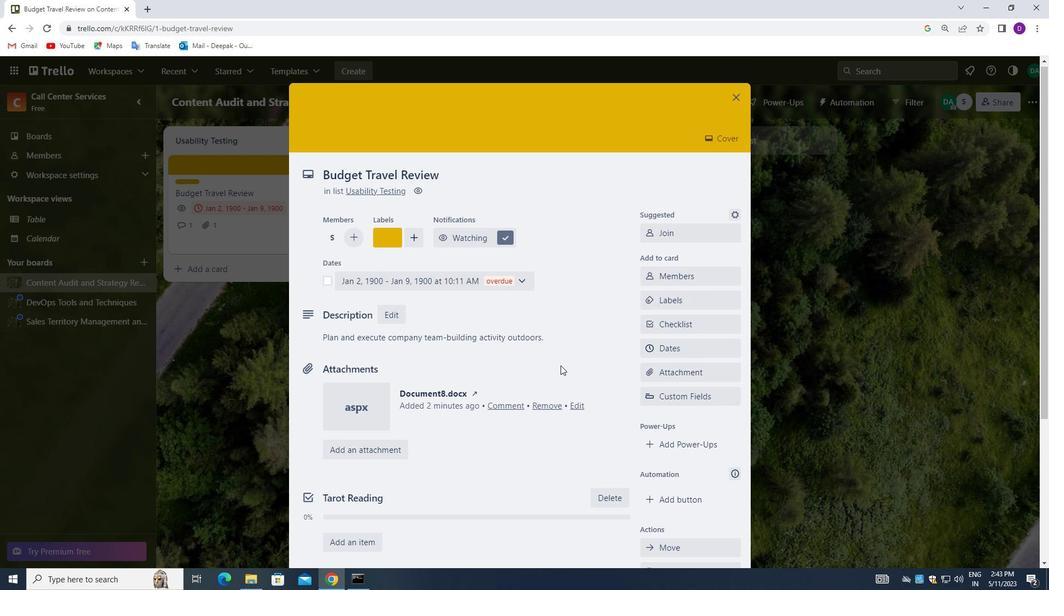 
Action: Mouse scrolled (560, 366) with delta (0, 0)
Screenshot: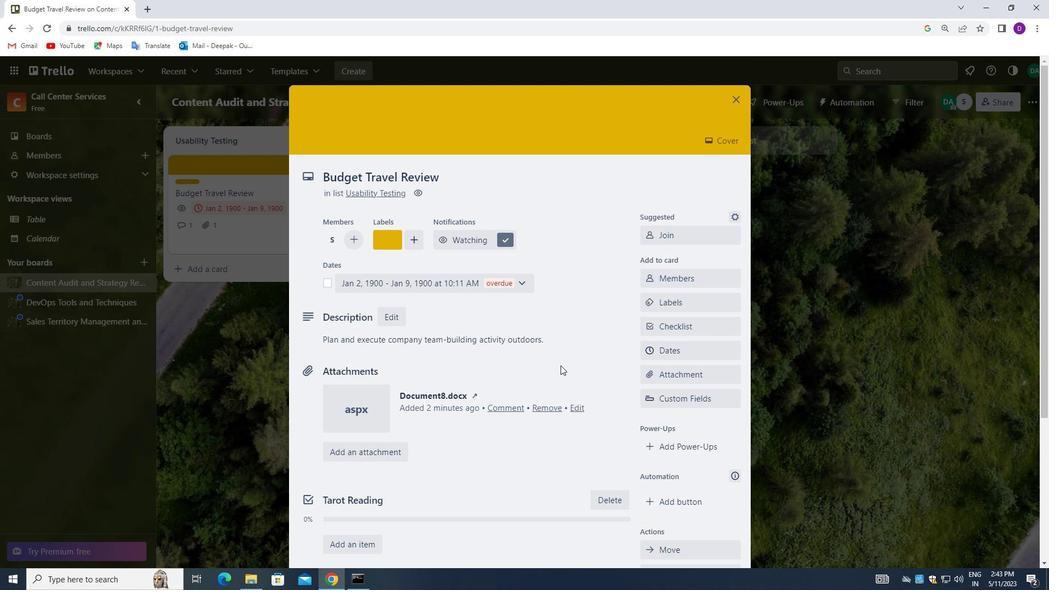 
Action: Mouse moved to (735, 100)
Screenshot: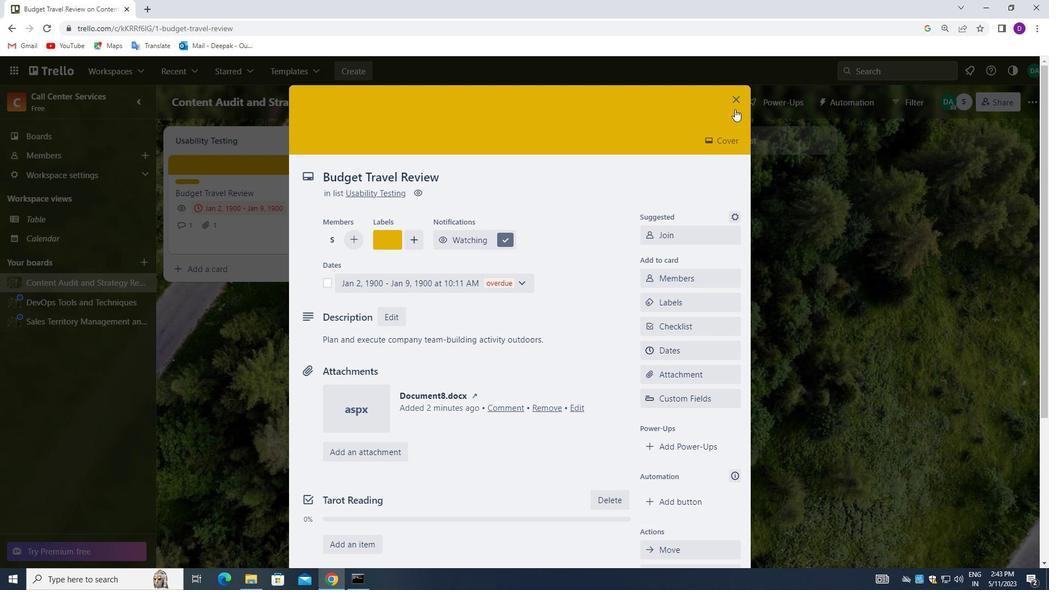 
Action: Mouse pressed left at (735, 100)
Screenshot: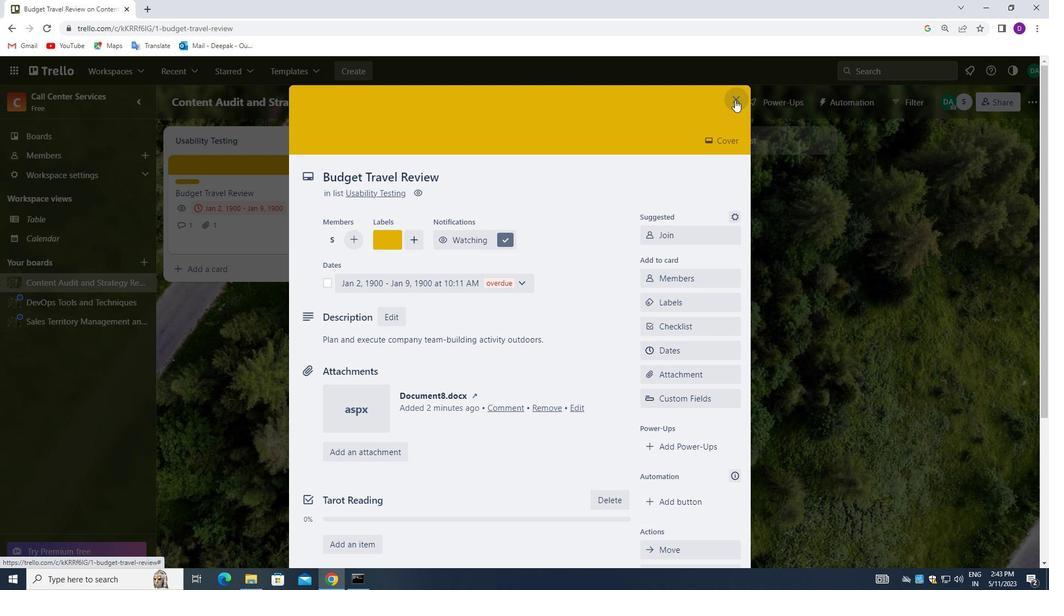 
Action: Mouse moved to (46, 139)
Screenshot: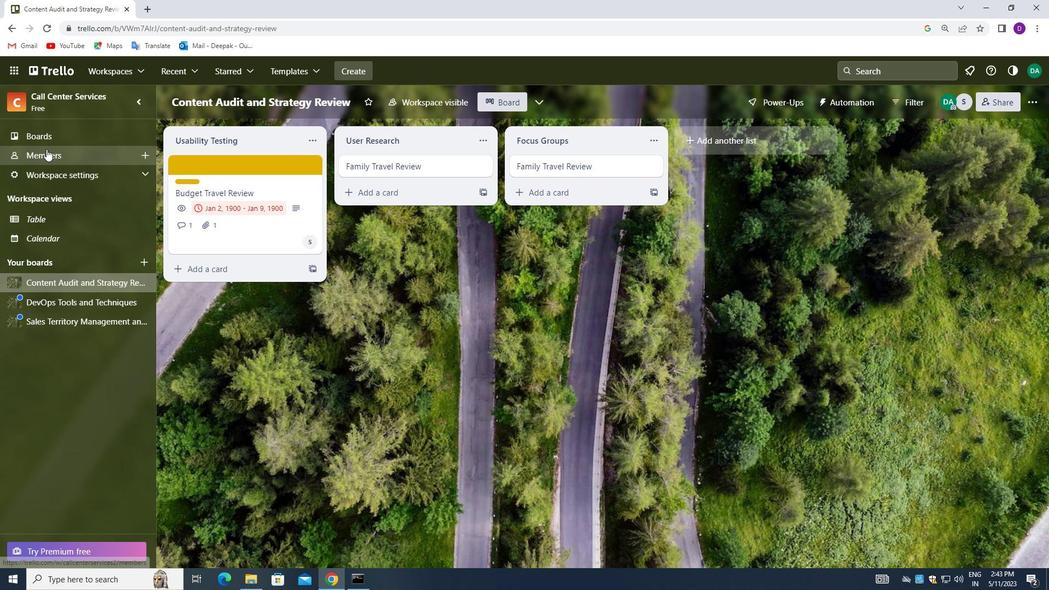 
Action: Mouse pressed left at (46, 139)
Screenshot: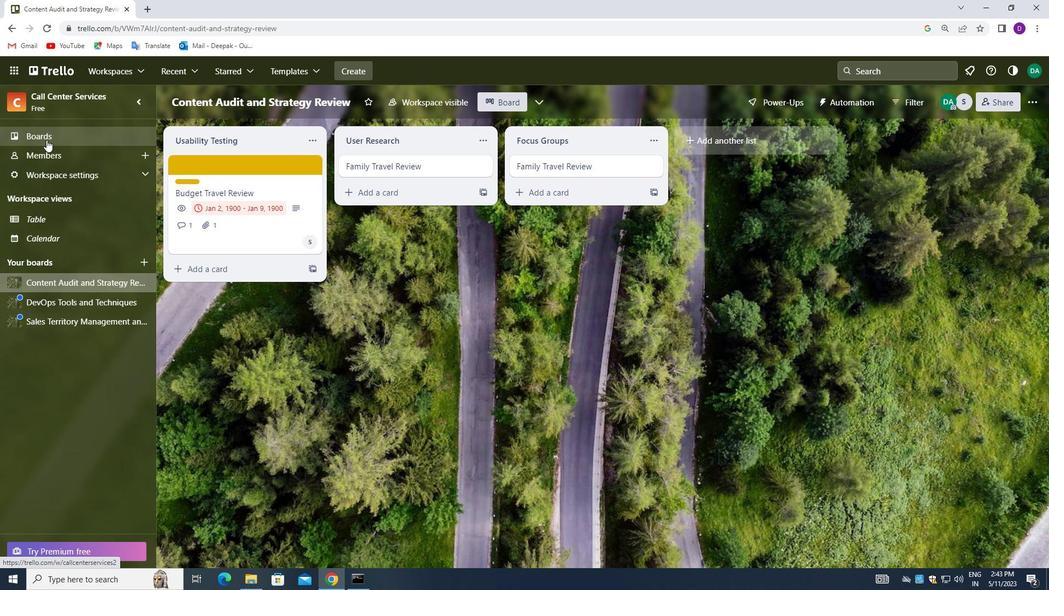 
Action: Mouse moved to (578, 237)
Screenshot: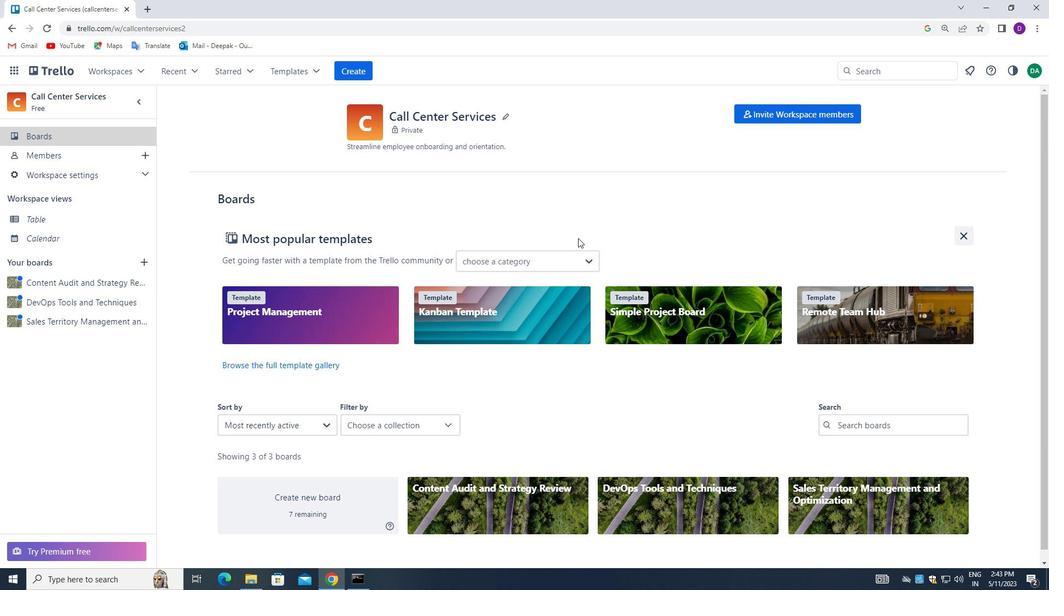 
